 Task: Find connections with filter location Schmallenberg with filter topic #Businesswith filter profile language Spanish with filter current company FLSmidth with filter school St. Francis College for Women with filter industry Agriculture, Construction, Mining Machinery Manufacturing with filter service category Audio Engineering with filter keywords title Brand Strategist
Action: Mouse moved to (252, 192)
Screenshot: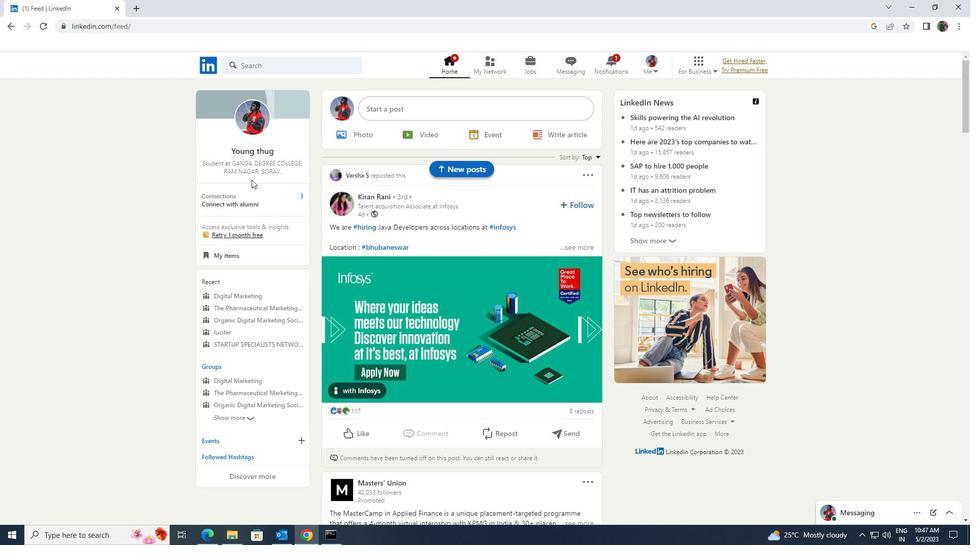 
Action: Mouse pressed left at (252, 192)
Screenshot: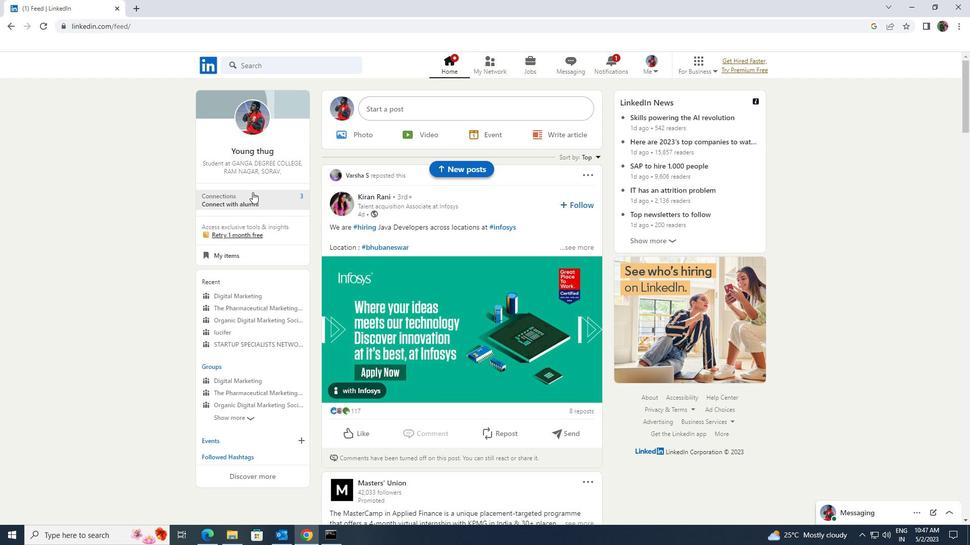 
Action: Mouse moved to (262, 123)
Screenshot: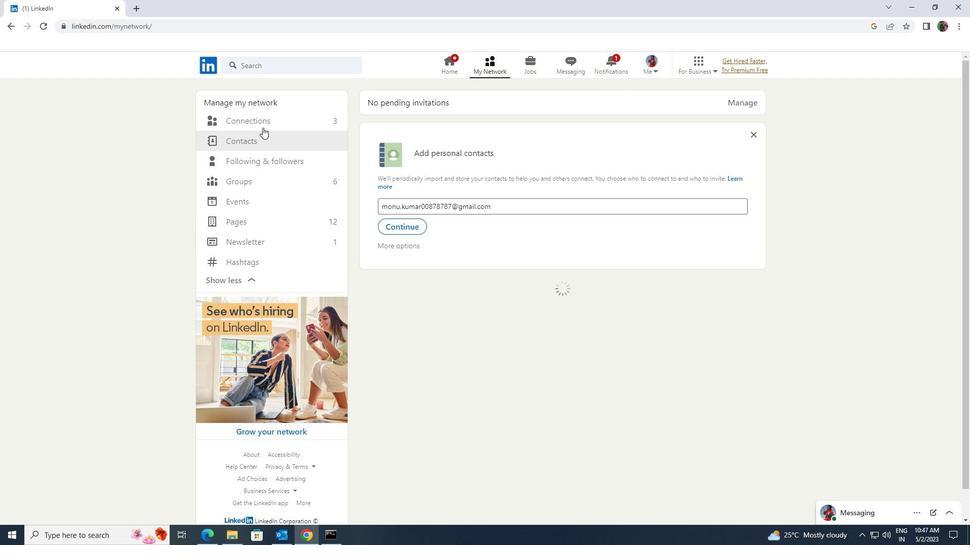 
Action: Mouse pressed left at (262, 123)
Screenshot: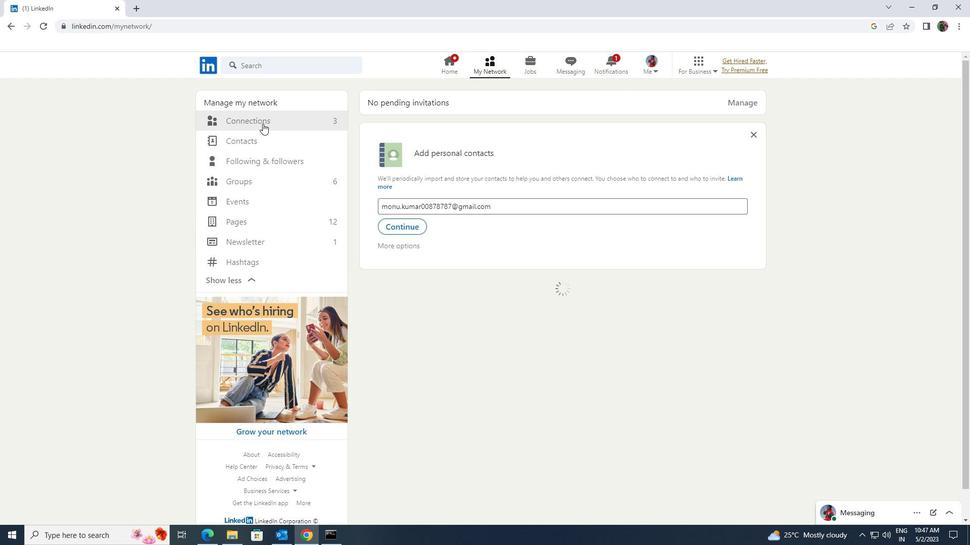 
Action: Mouse moved to (545, 121)
Screenshot: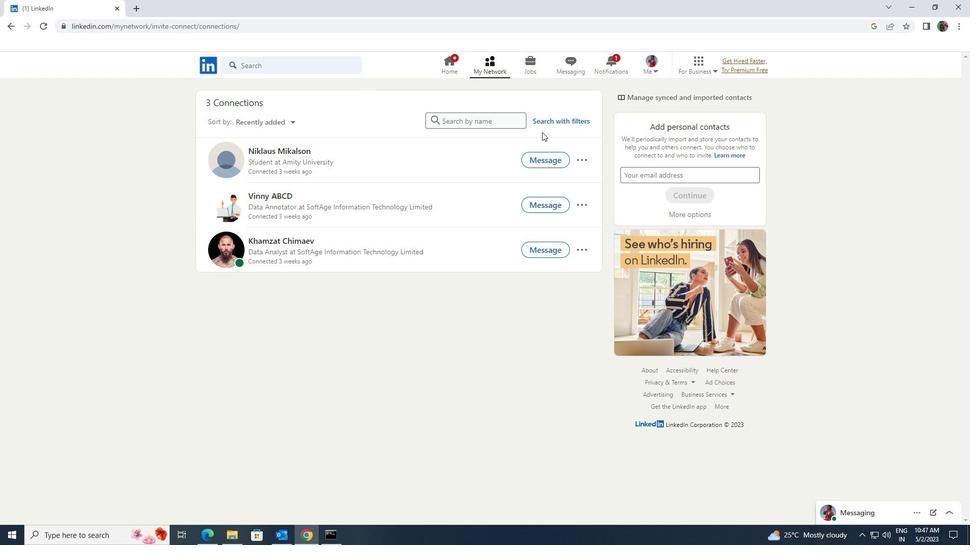
Action: Mouse pressed left at (545, 121)
Screenshot: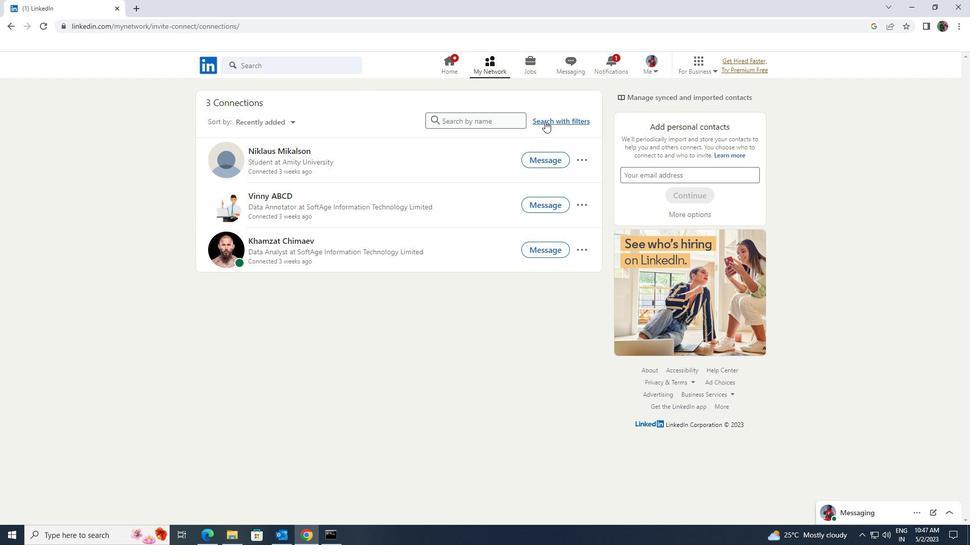 
Action: Mouse moved to (517, 92)
Screenshot: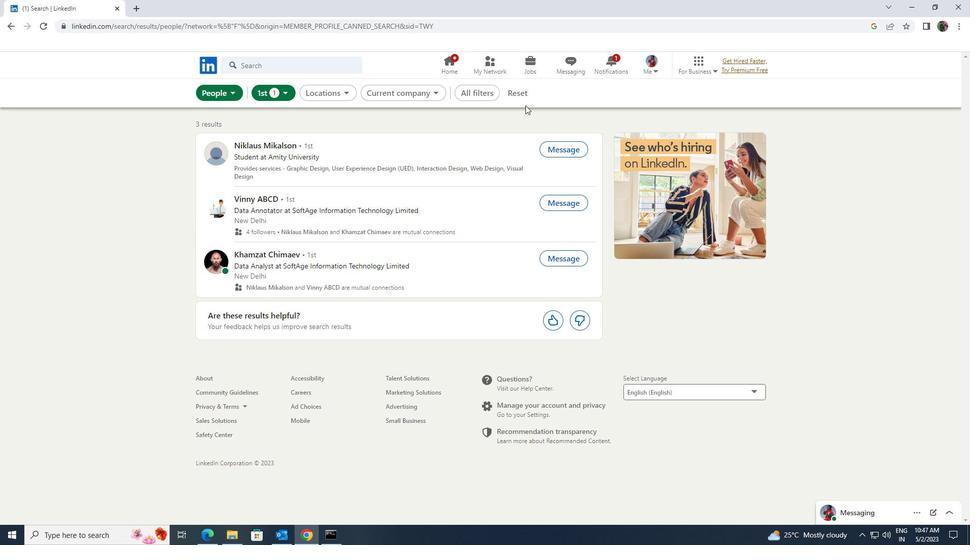 
Action: Mouse pressed left at (517, 92)
Screenshot: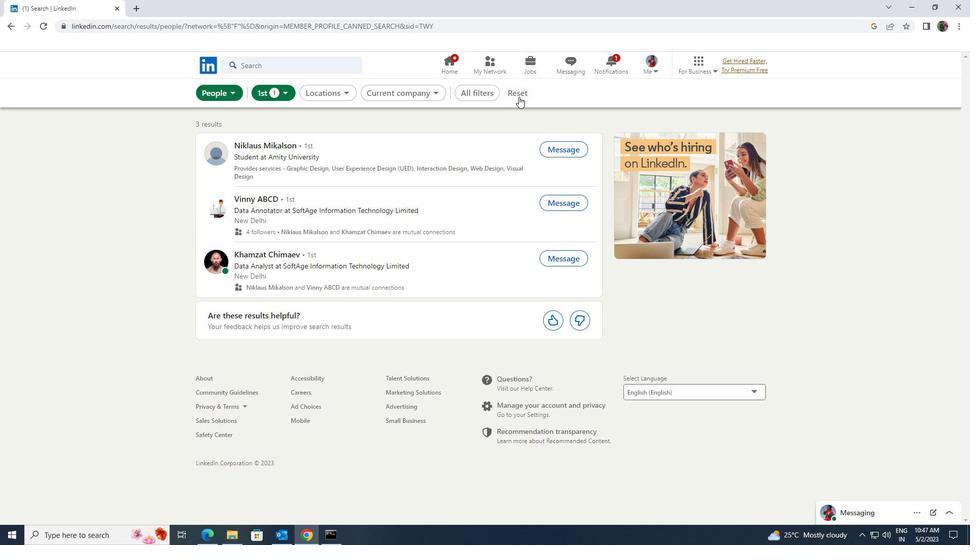 
Action: Mouse moved to (506, 90)
Screenshot: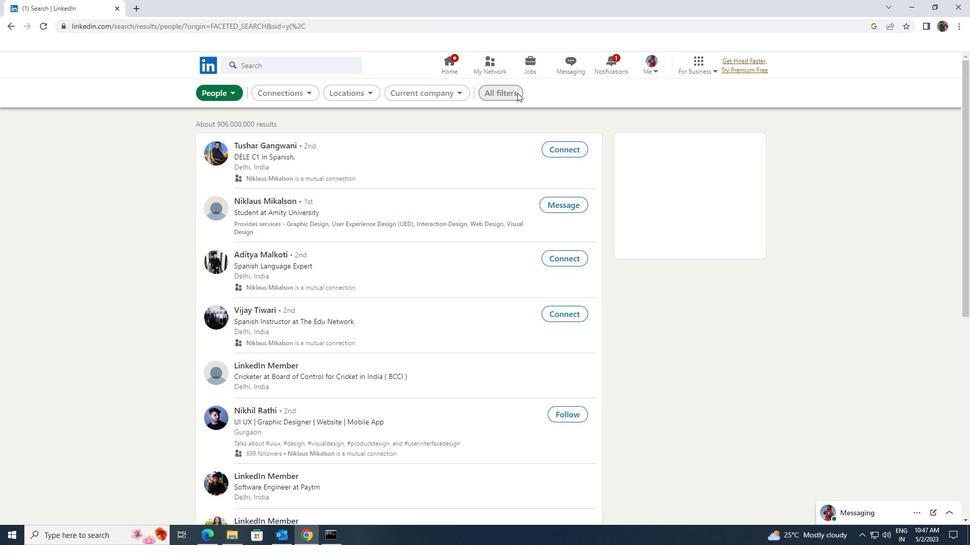 
Action: Mouse pressed left at (506, 90)
Screenshot: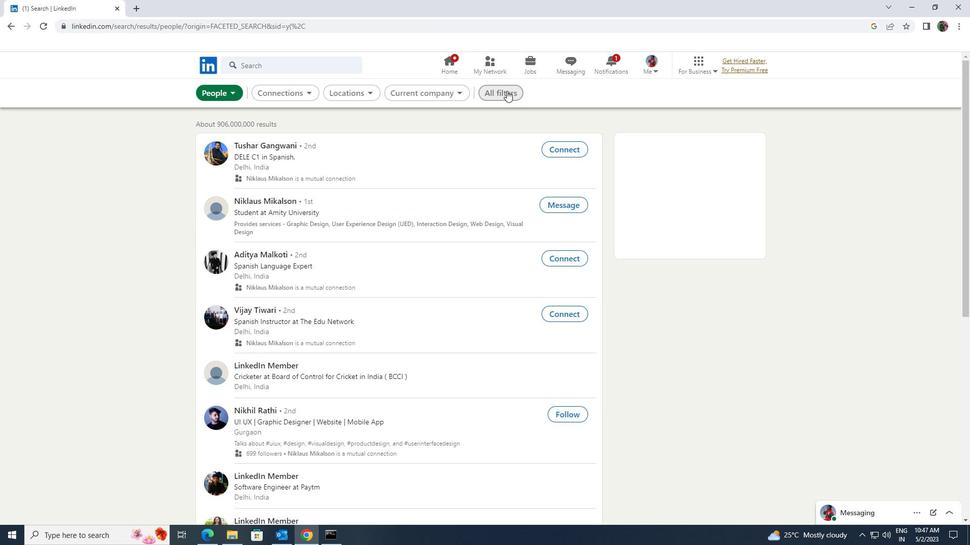 
Action: Mouse moved to (806, 309)
Screenshot: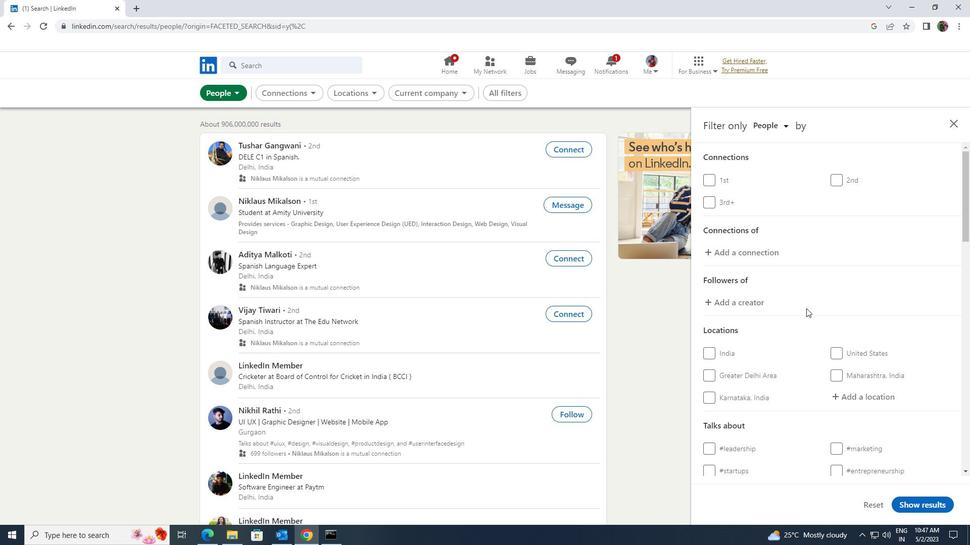 
Action: Mouse scrolled (806, 308) with delta (0, 0)
Screenshot: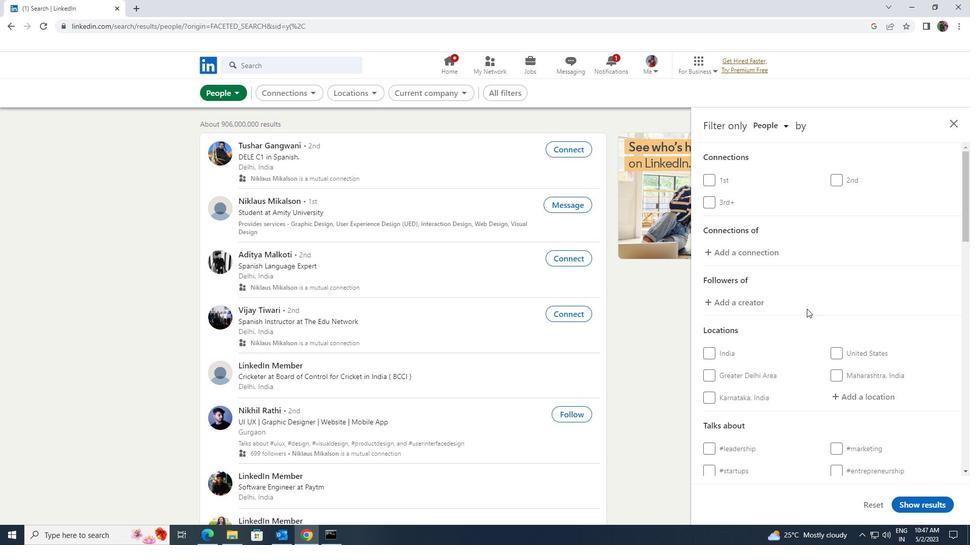 
Action: Mouse scrolled (806, 308) with delta (0, 0)
Screenshot: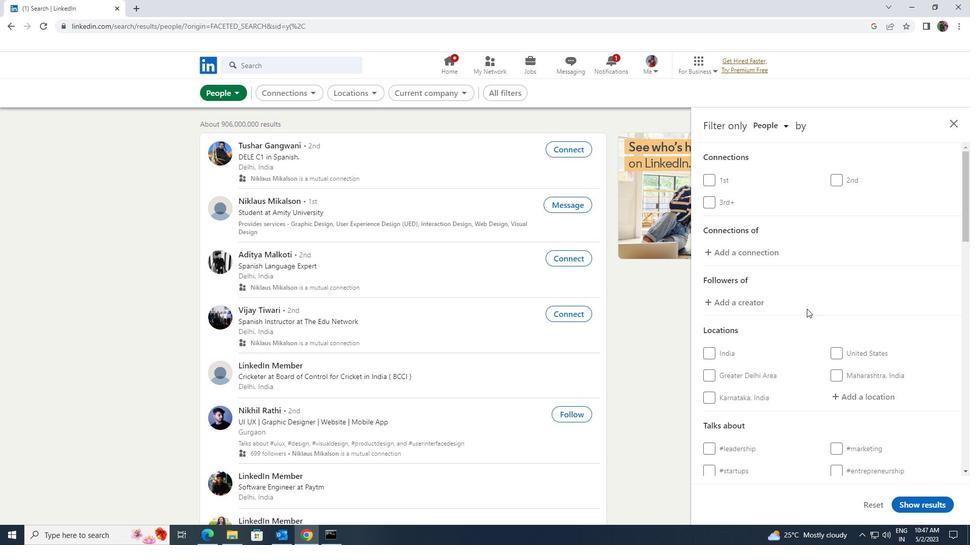 
Action: Mouse moved to (831, 292)
Screenshot: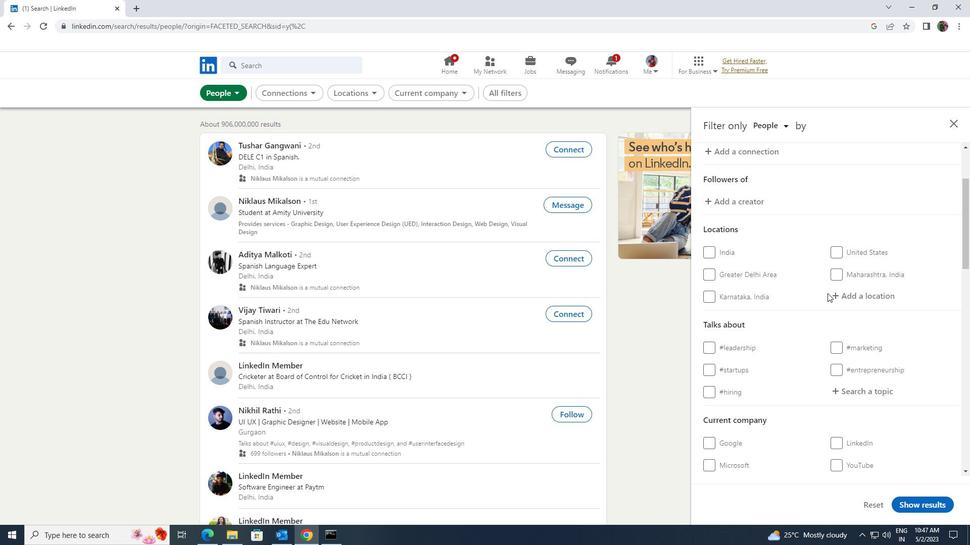 
Action: Mouse pressed left at (831, 292)
Screenshot: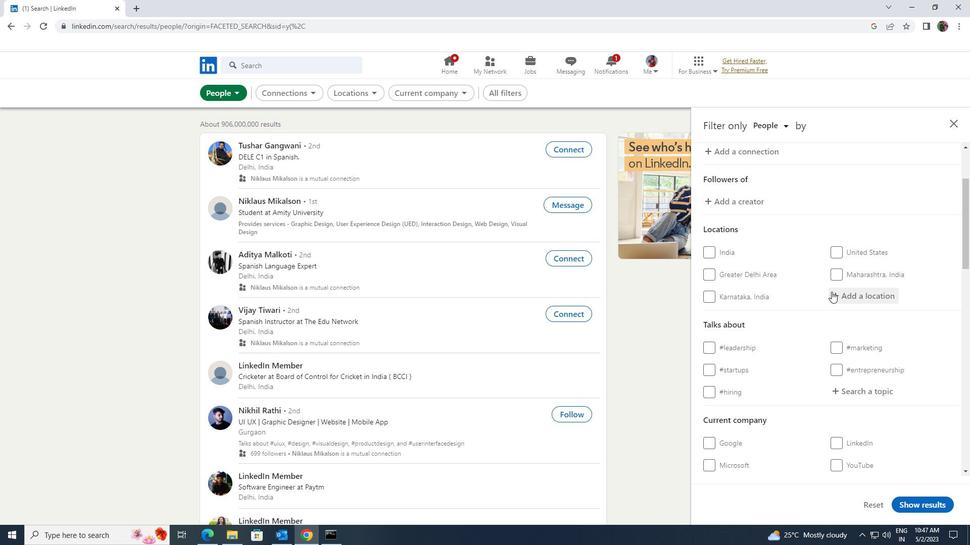 
Action: Key pressed <Key.shift>SCHMALL
Screenshot: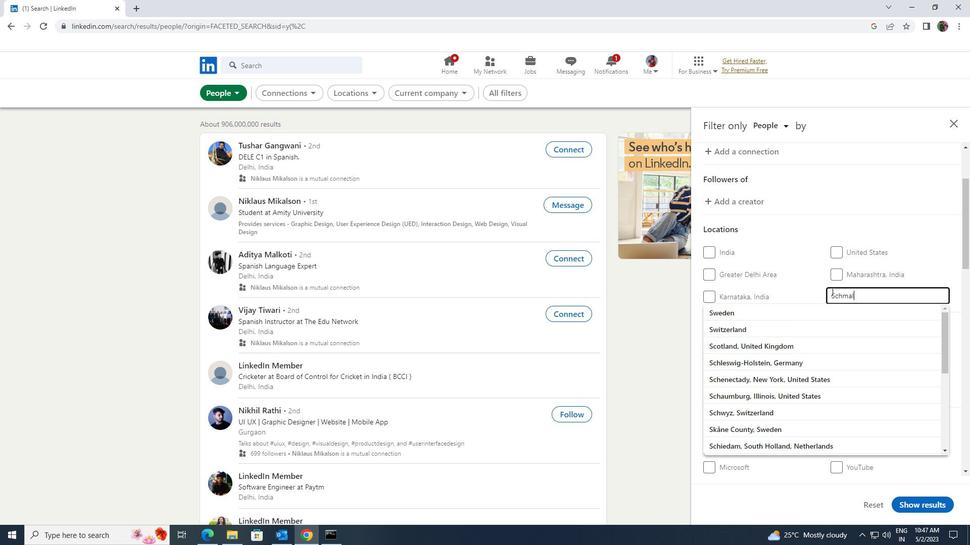 
Action: Mouse moved to (838, 312)
Screenshot: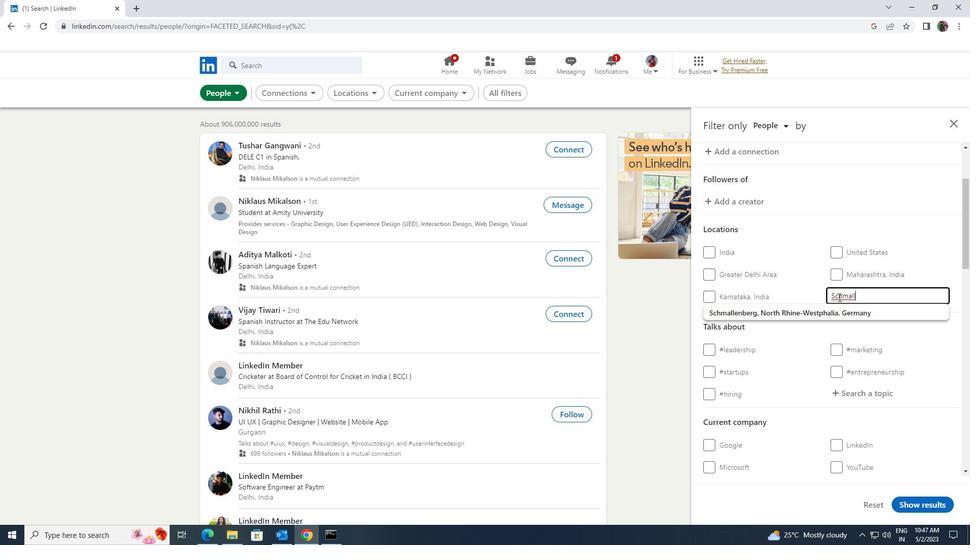 
Action: Mouse pressed left at (838, 312)
Screenshot: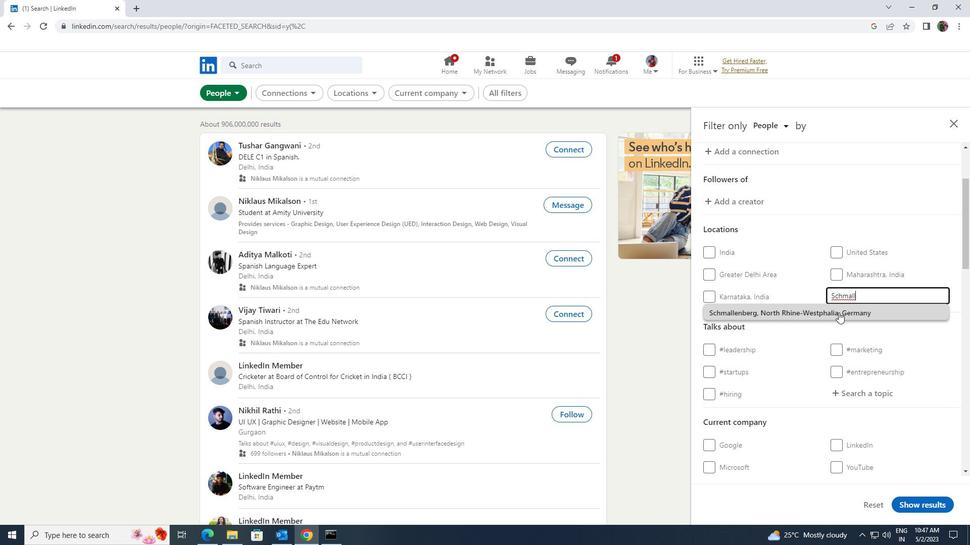 
Action: Mouse scrolled (838, 312) with delta (0, 0)
Screenshot: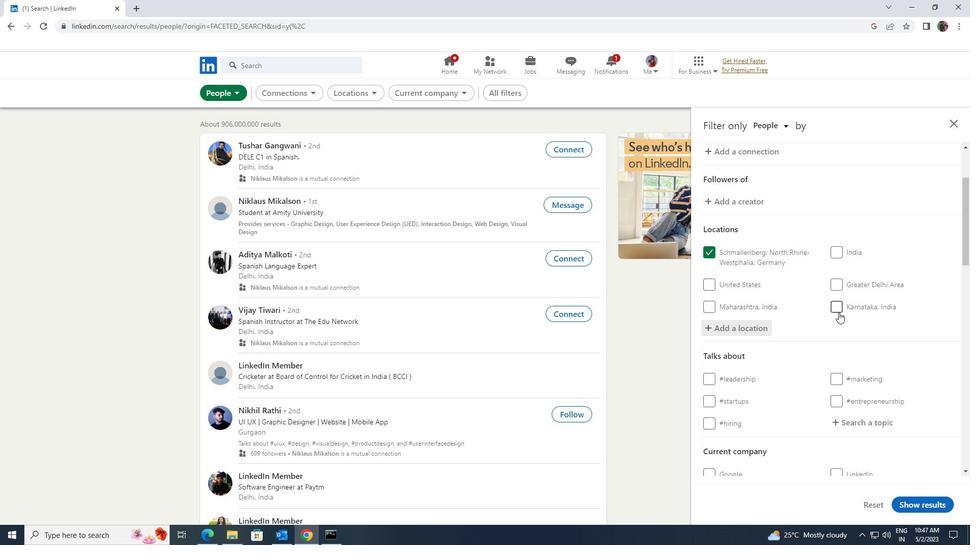 
Action: Mouse scrolled (838, 312) with delta (0, 0)
Screenshot: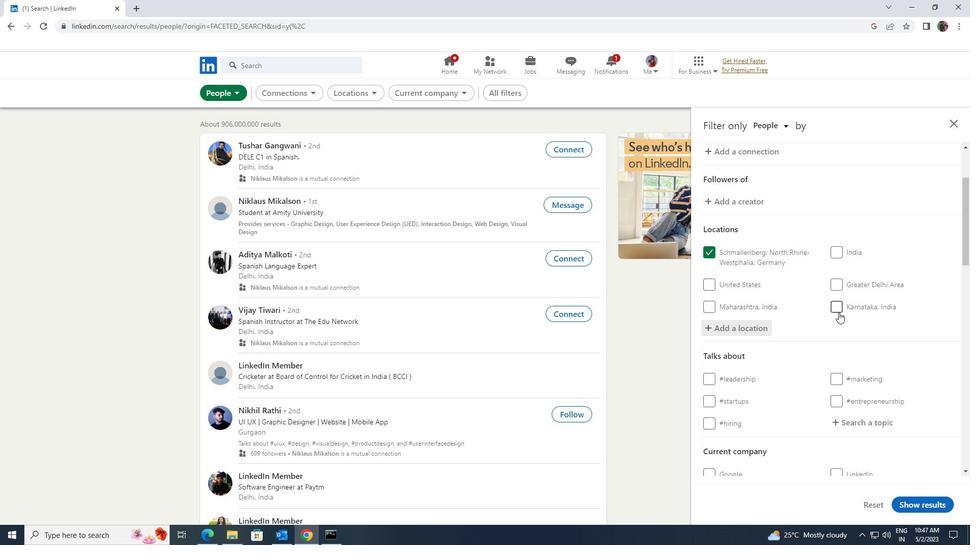 
Action: Mouse moved to (843, 318)
Screenshot: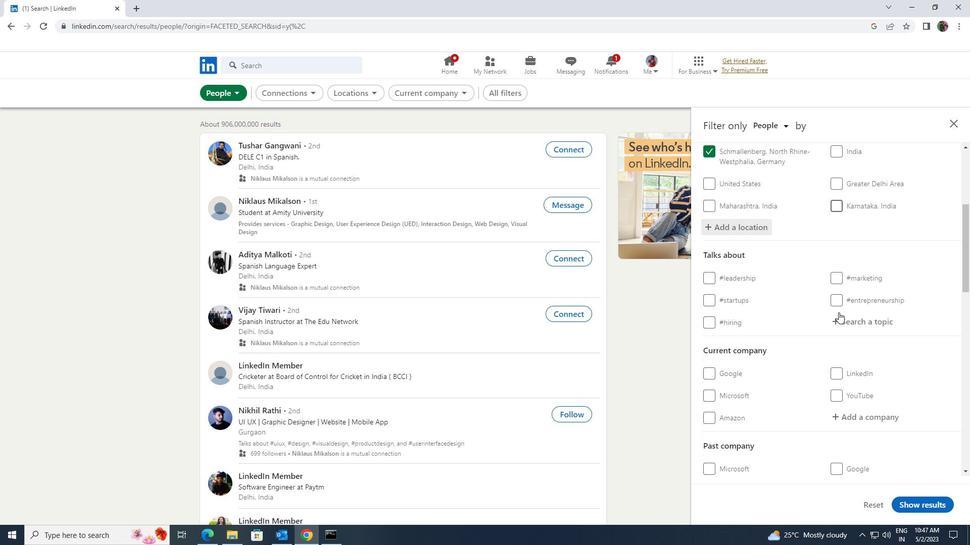 
Action: Mouse pressed left at (843, 318)
Screenshot: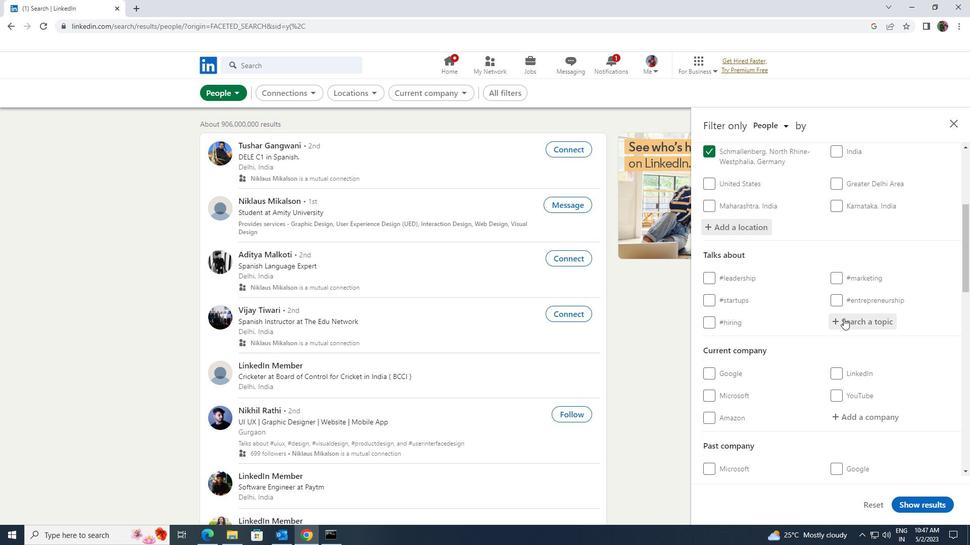 
Action: Key pressed <Key.shift>BUSINESS
Screenshot: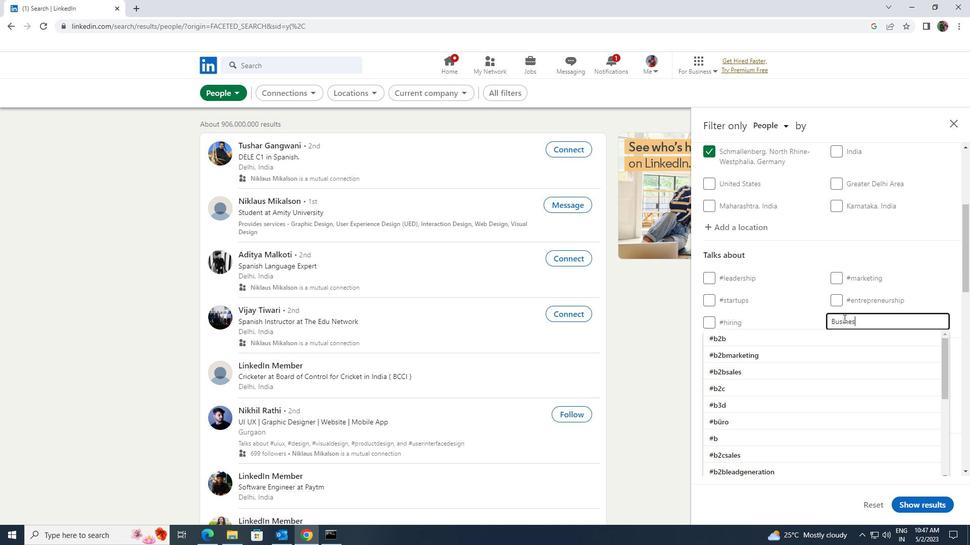 
Action: Mouse moved to (839, 334)
Screenshot: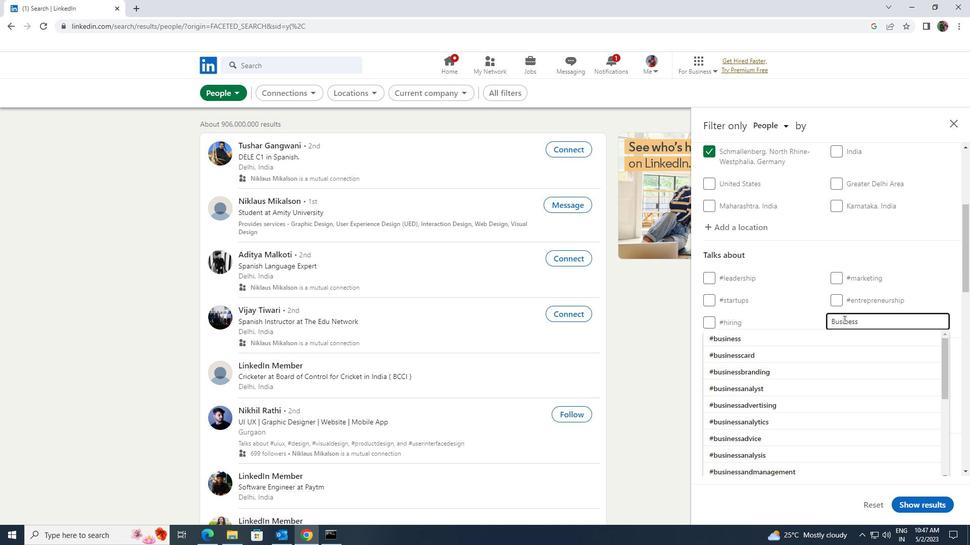 
Action: Mouse pressed left at (839, 334)
Screenshot: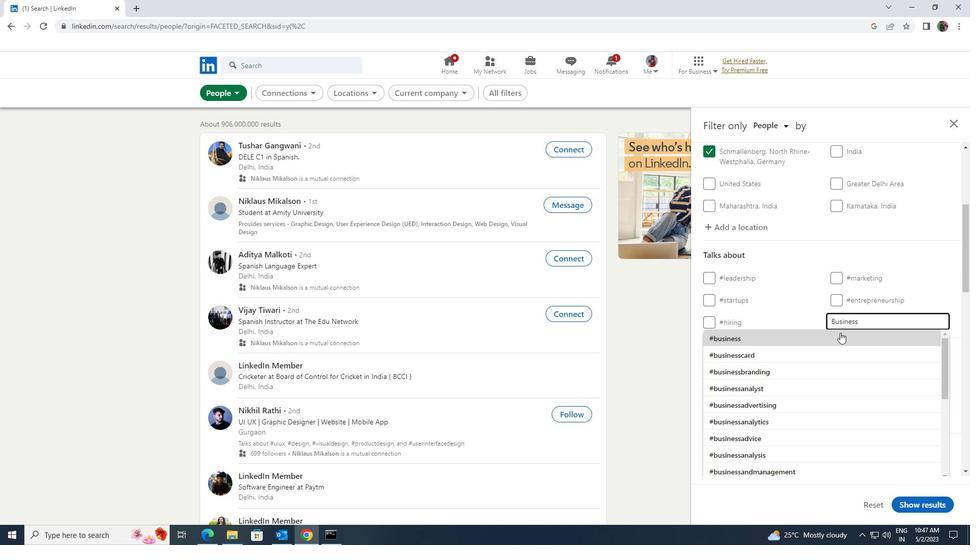
Action: Mouse scrolled (839, 333) with delta (0, 0)
Screenshot: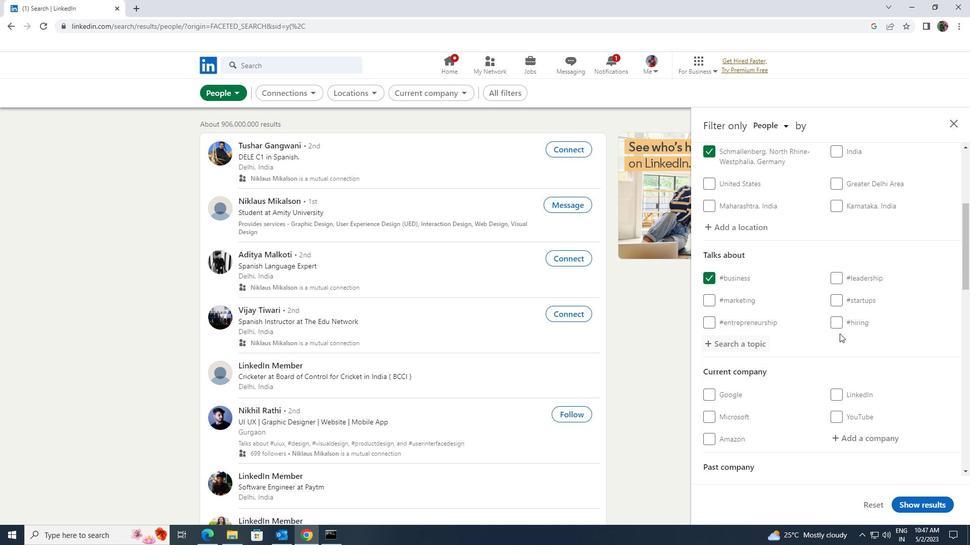 
Action: Mouse scrolled (839, 333) with delta (0, 0)
Screenshot: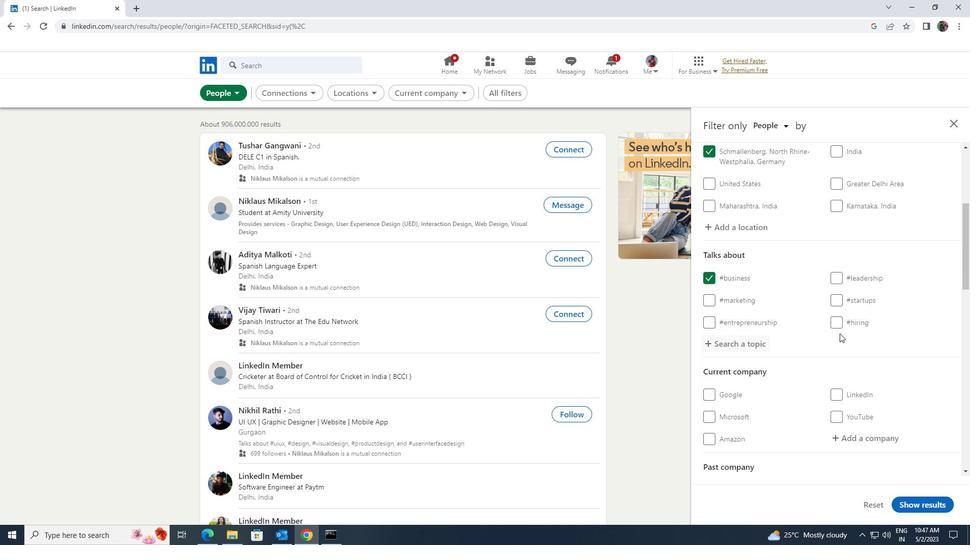 
Action: Mouse scrolled (839, 333) with delta (0, 0)
Screenshot: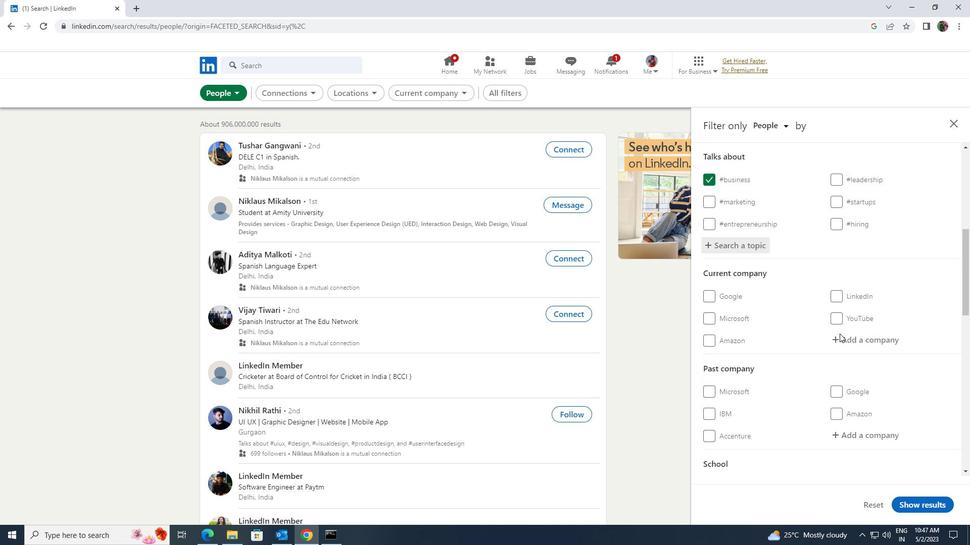 
Action: Mouse scrolled (839, 333) with delta (0, 0)
Screenshot: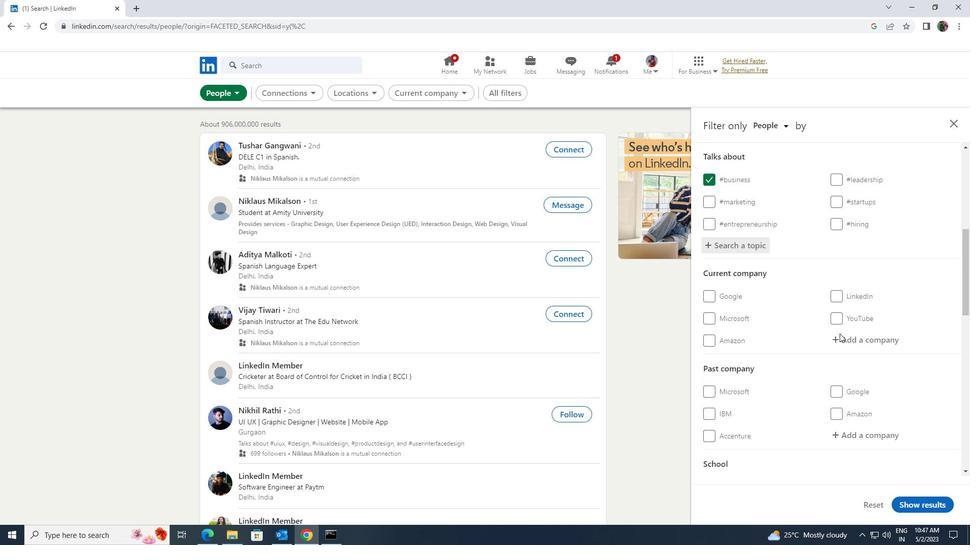
Action: Mouse scrolled (839, 333) with delta (0, 0)
Screenshot: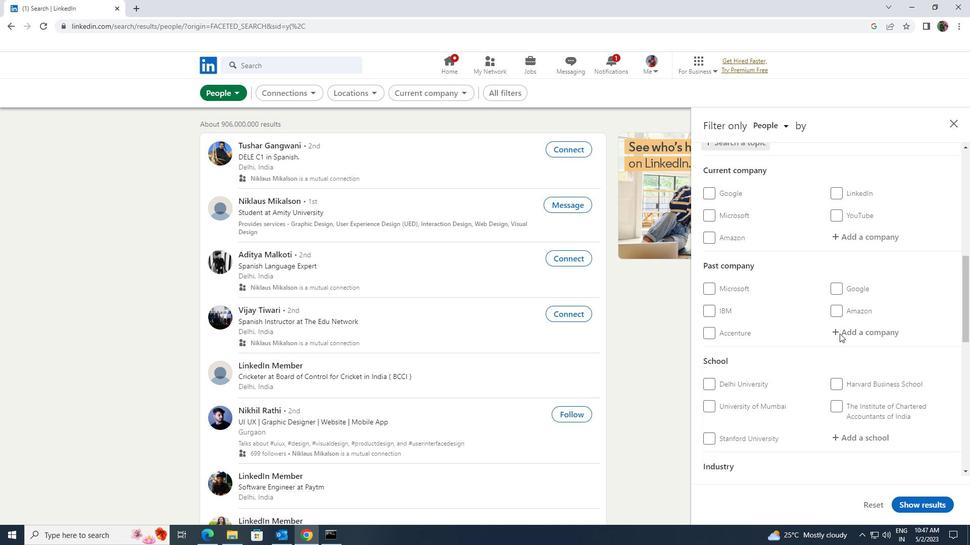 
Action: Mouse scrolled (839, 333) with delta (0, 0)
Screenshot: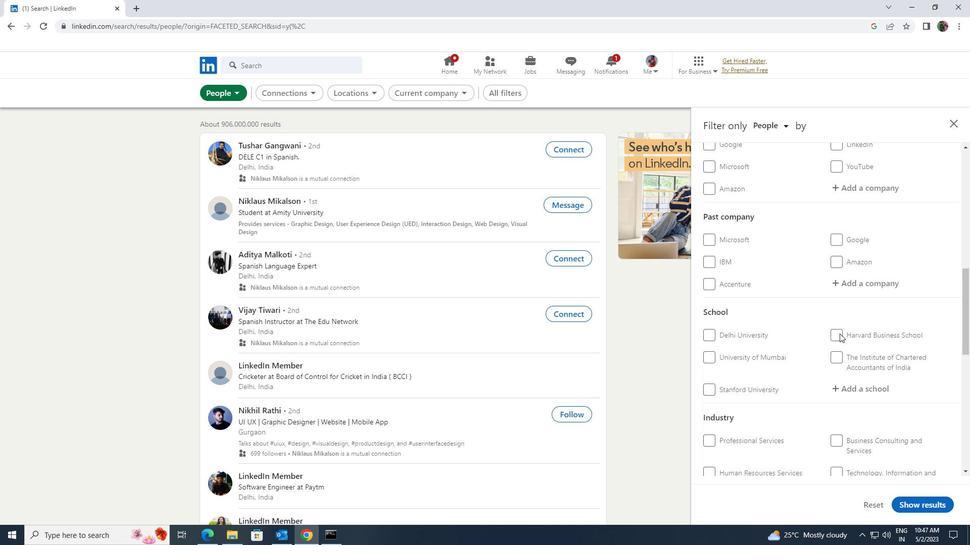 
Action: Mouse scrolled (839, 333) with delta (0, 0)
Screenshot: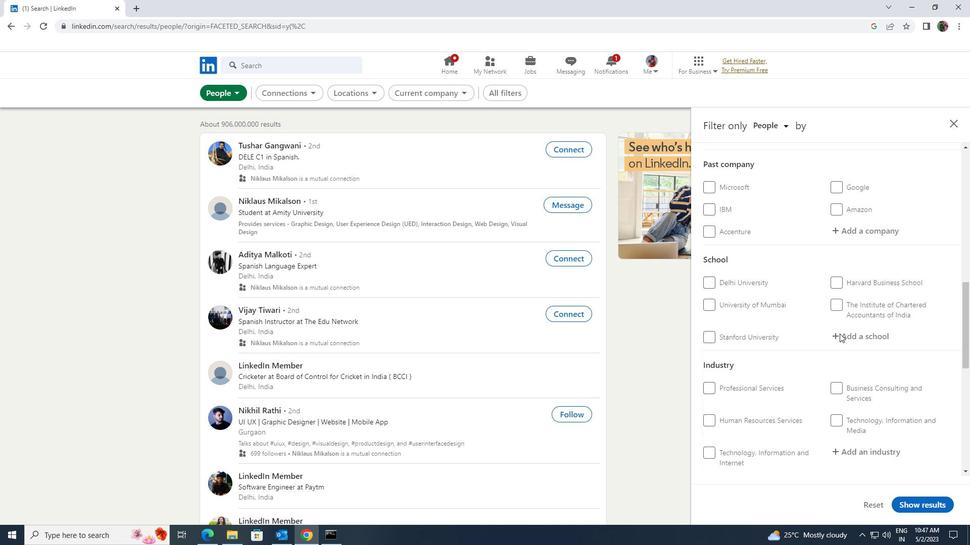
Action: Mouse scrolled (839, 333) with delta (0, 0)
Screenshot: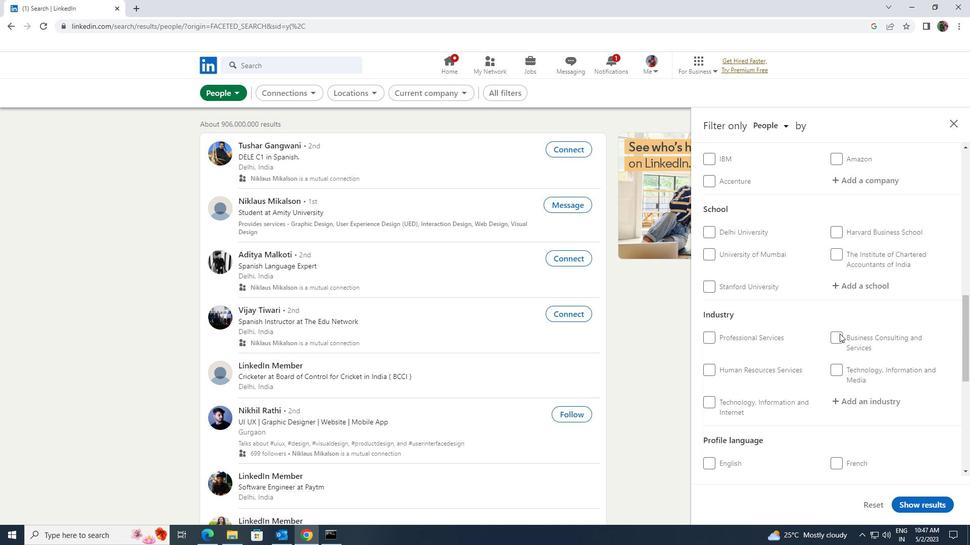 
Action: Mouse scrolled (839, 333) with delta (0, 0)
Screenshot: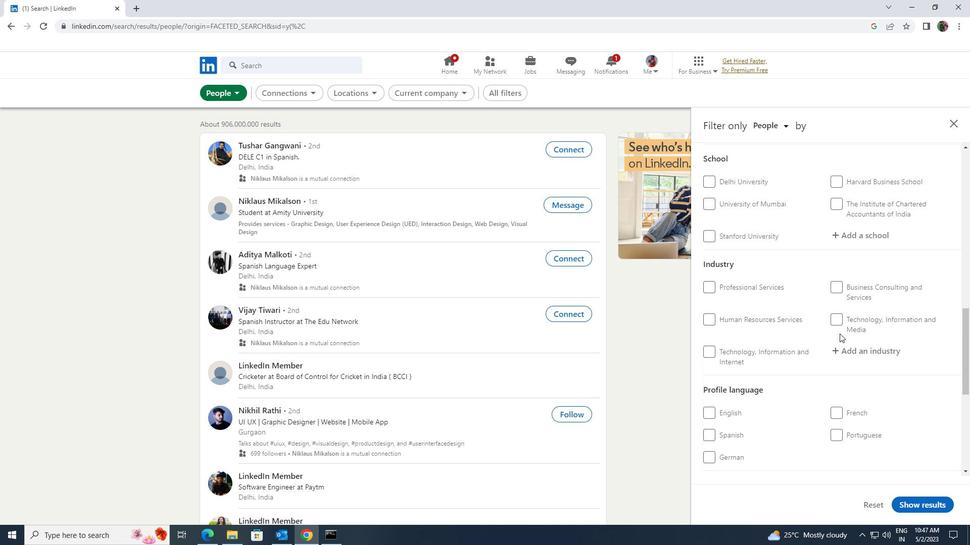 
Action: Mouse moved to (713, 382)
Screenshot: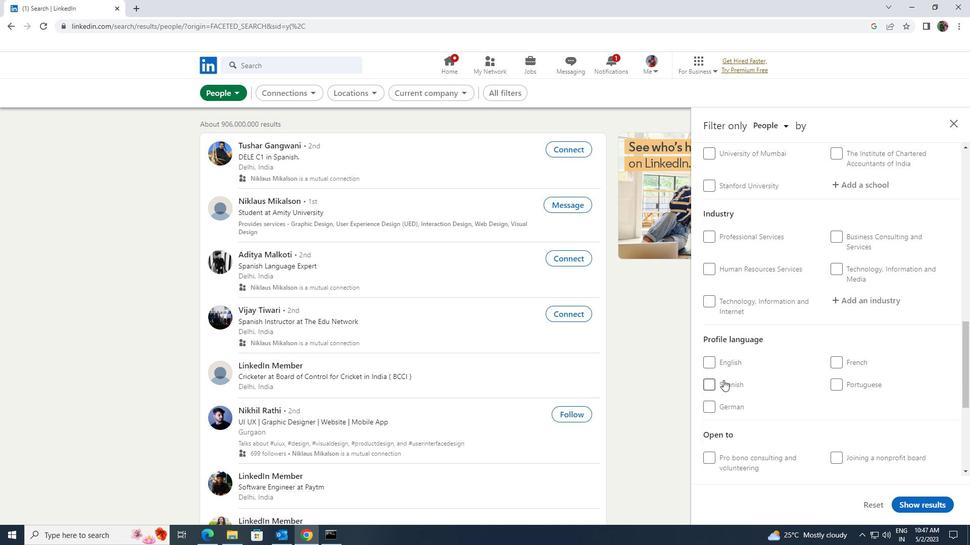 
Action: Mouse pressed left at (713, 382)
Screenshot: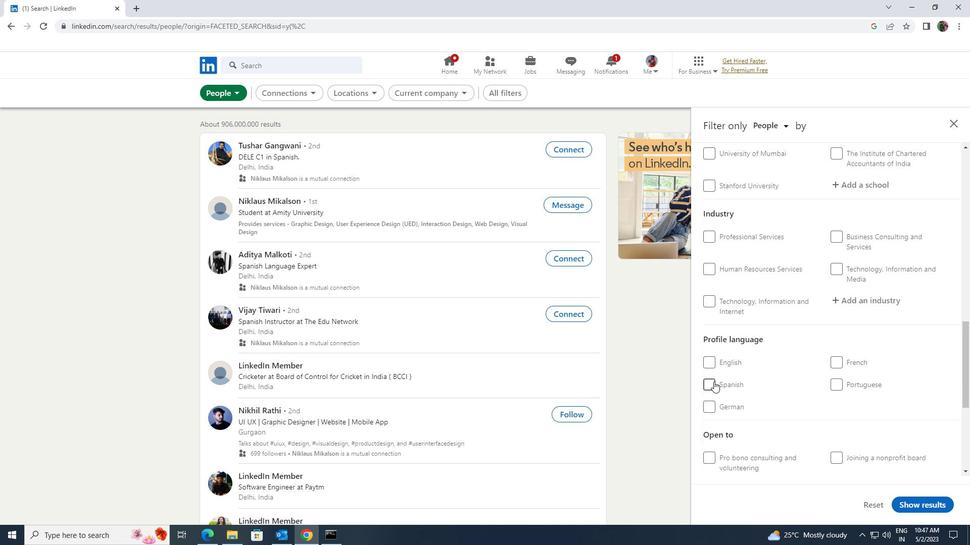 
Action: Mouse moved to (796, 374)
Screenshot: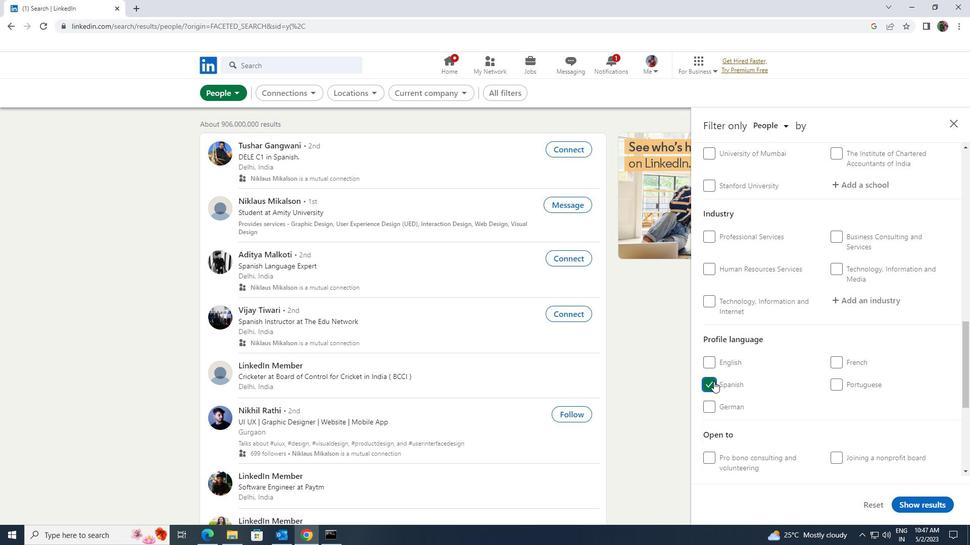 
Action: Mouse scrolled (796, 374) with delta (0, 0)
Screenshot: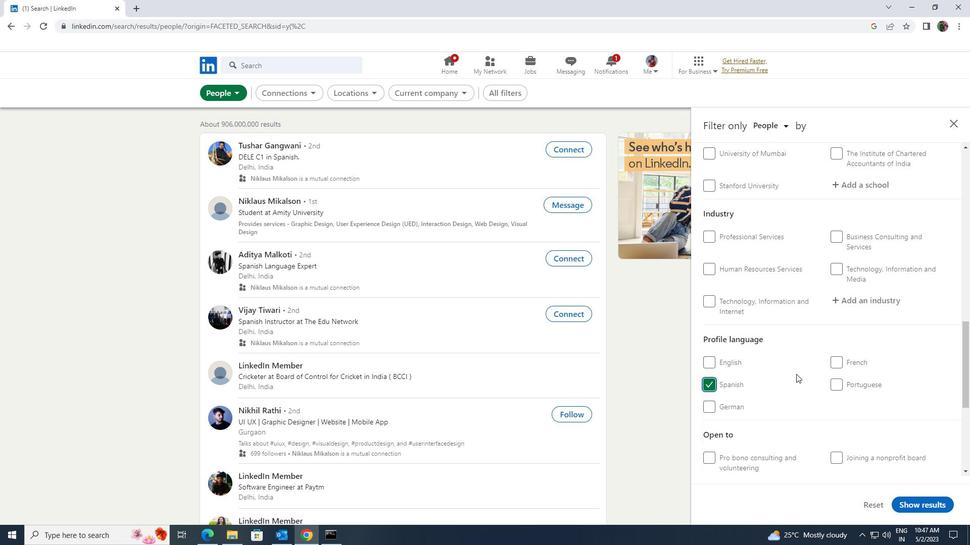 
Action: Mouse scrolled (796, 374) with delta (0, 0)
Screenshot: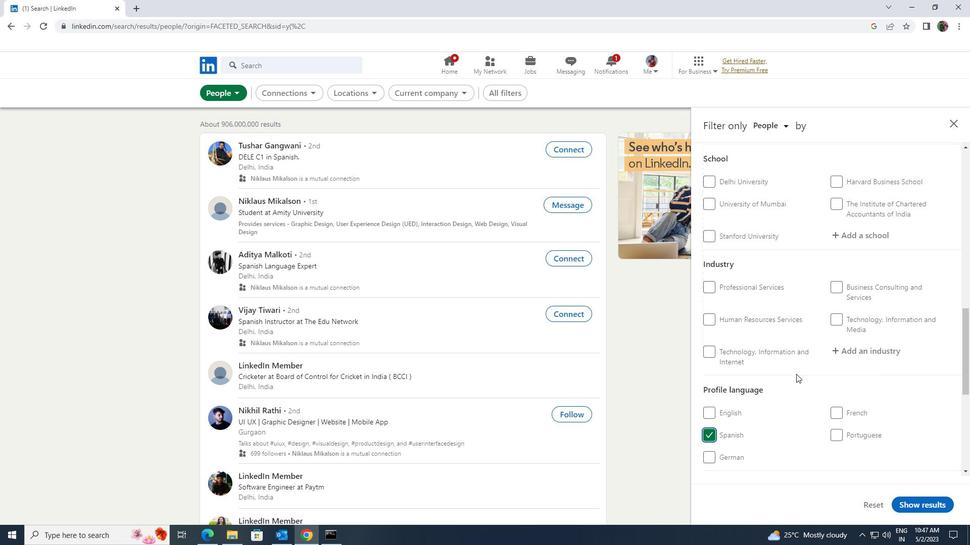 
Action: Mouse scrolled (796, 374) with delta (0, 0)
Screenshot: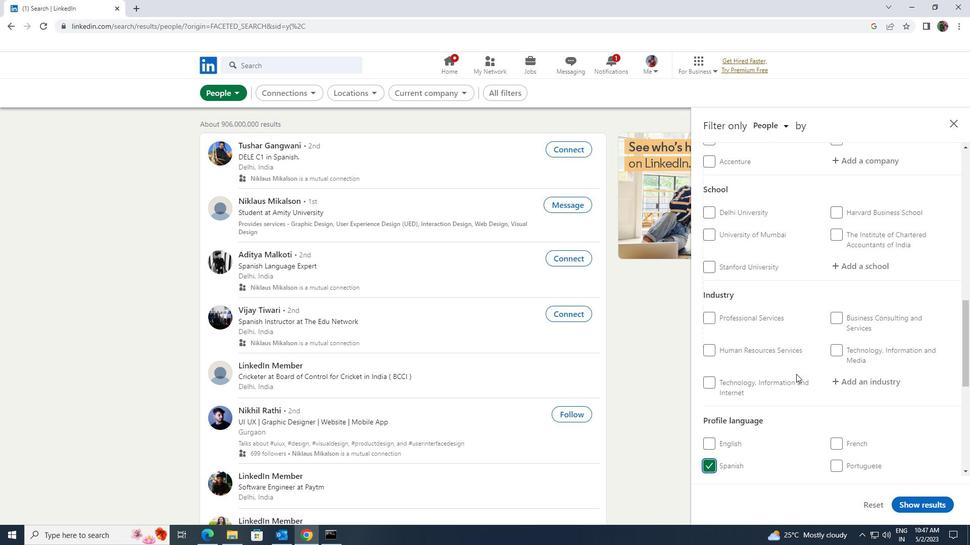 
Action: Mouse scrolled (796, 374) with delta (0, 0)
Screenshot: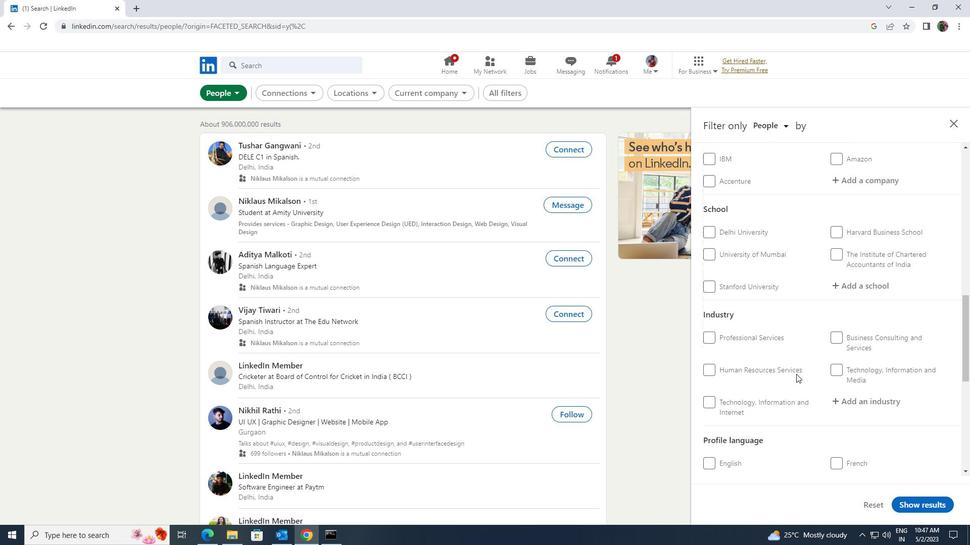 
Action: Mouse scrolled (796, 374) with delta (0, 0)
Screenshot: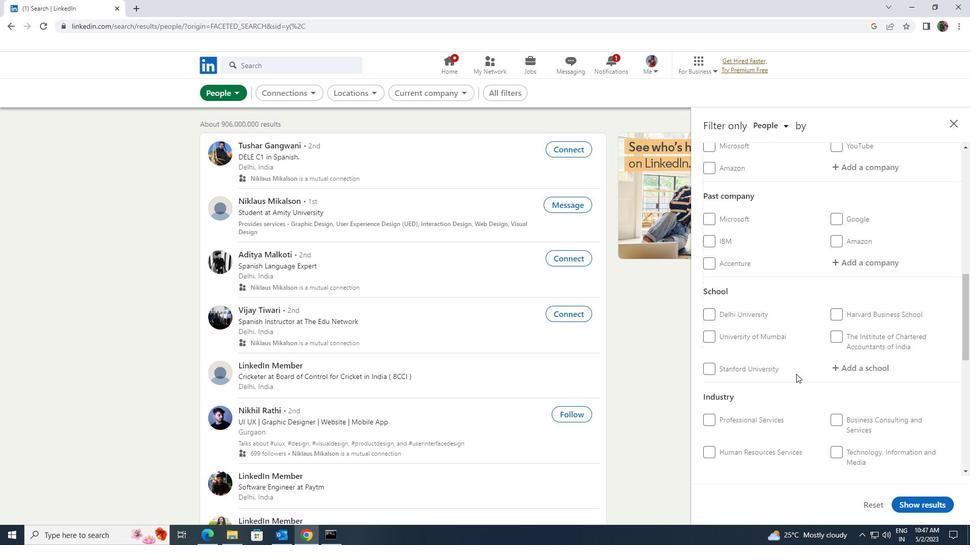 
Action: Mouse scrolled (796, 374) with delta (0, 0)
Screenshot: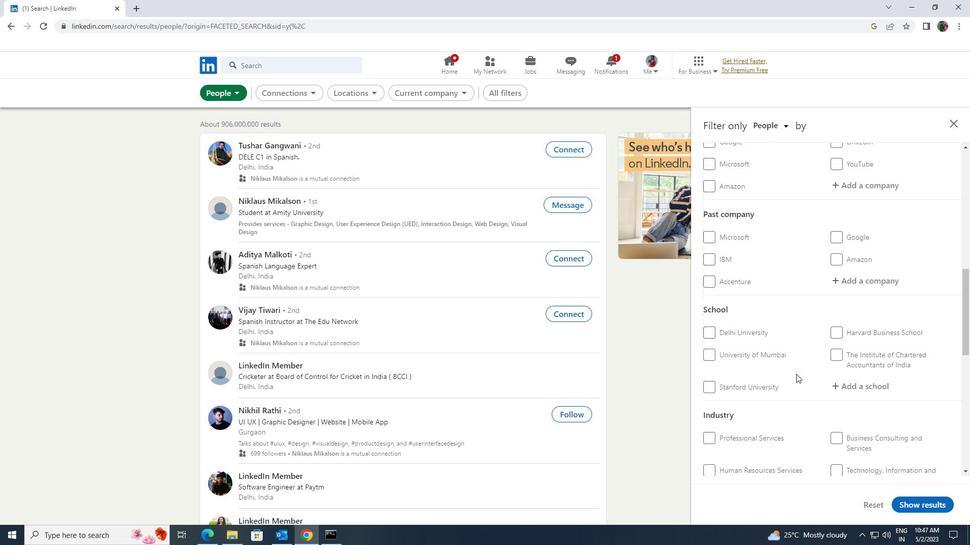 
Action: Mouse scrolled (796, 374) with delta (0, 0)
Screenshot: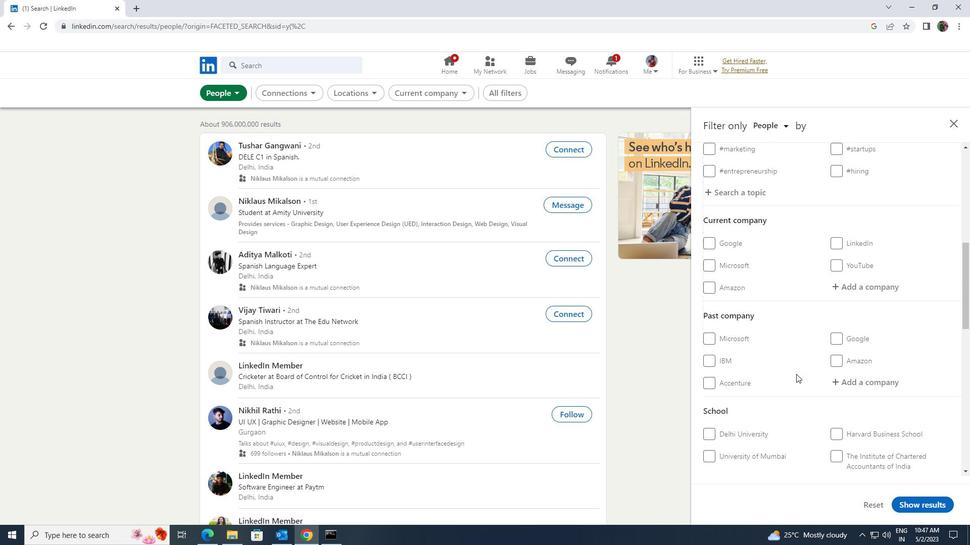 
Action: Mouse moved to (827, 343)
Screenshot: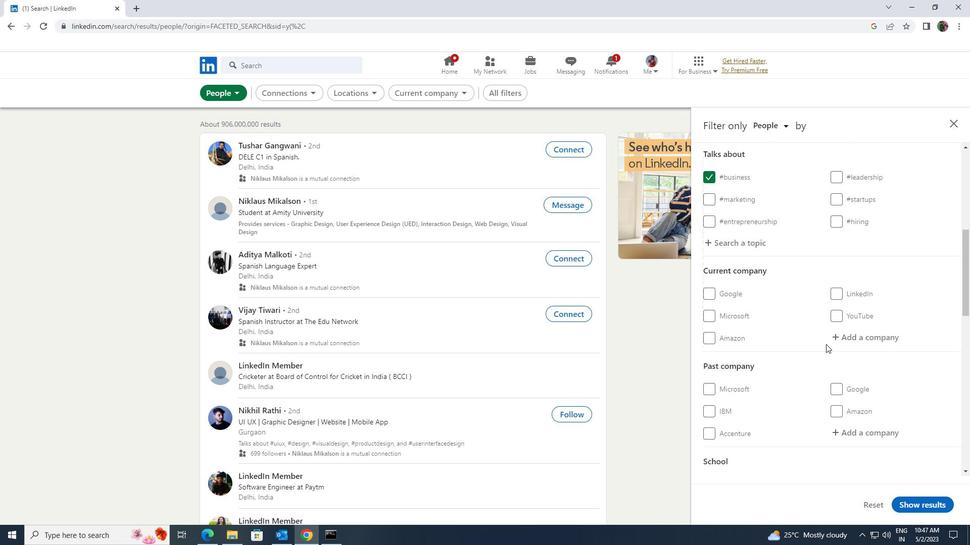 
Action: Mouse pressed left at (827, 343)
Screenshot: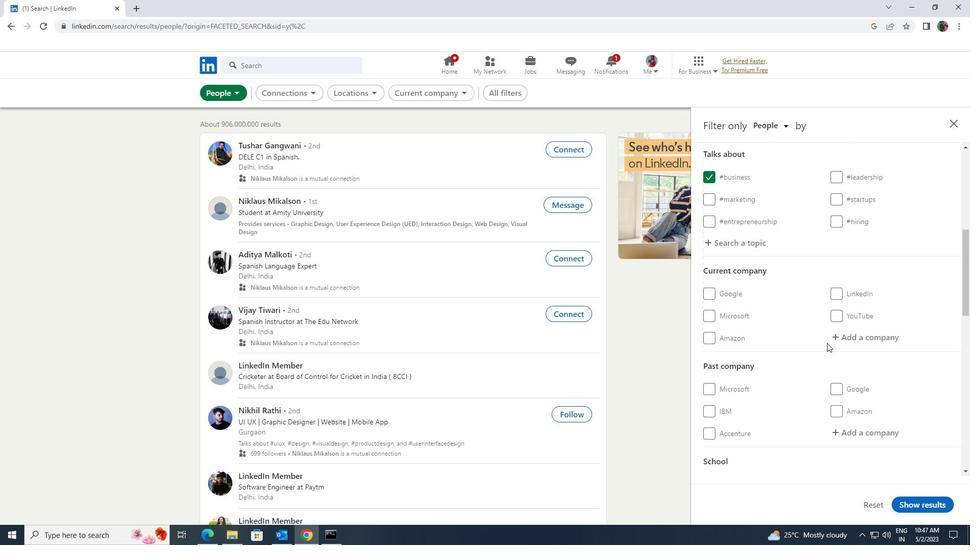 
Action: Mouse moved to (835, 337)
Screenshot: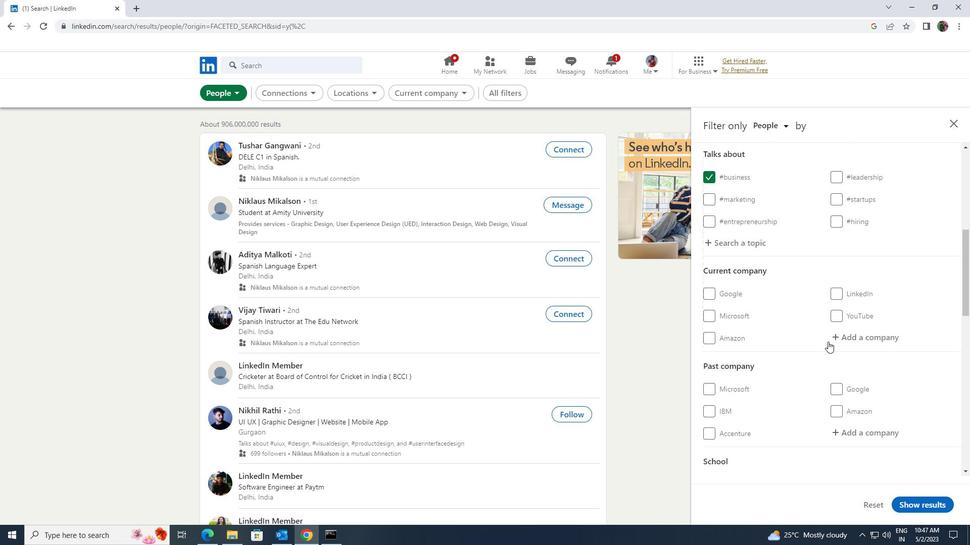 
Action: Mouse pressed left at (835, 337)
Screenshot: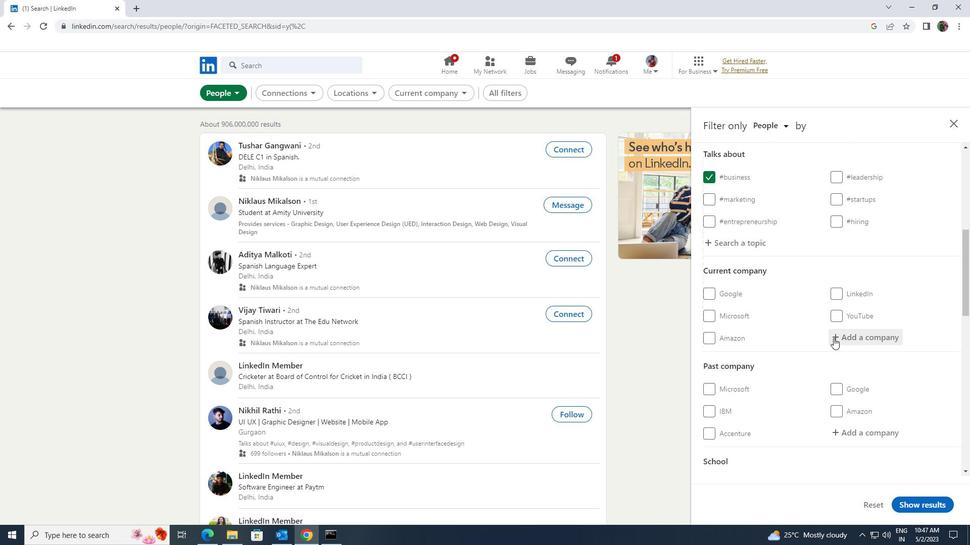 
Action: Key pressed <Key.shift>FLS
Screenshot: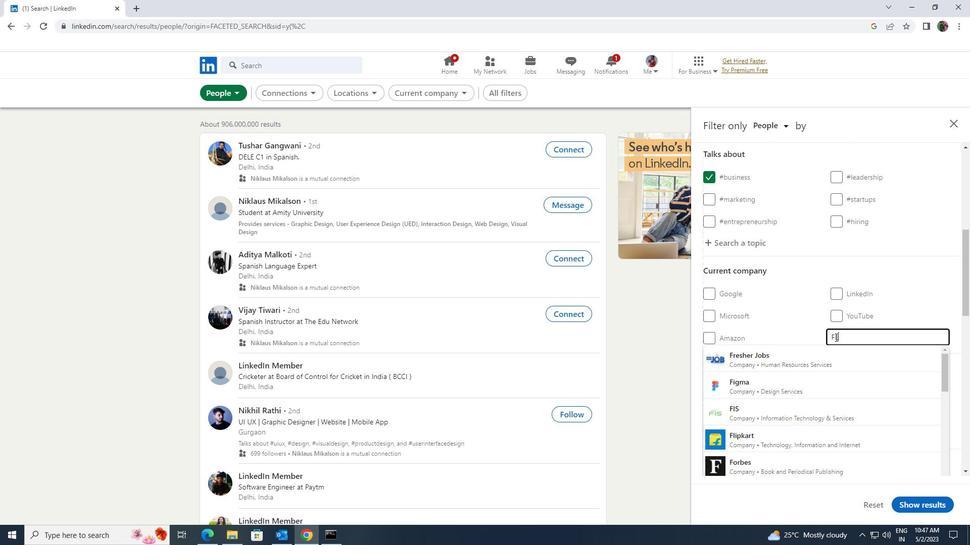 
Action: Mouse moved to (831, 358)
Screenshot: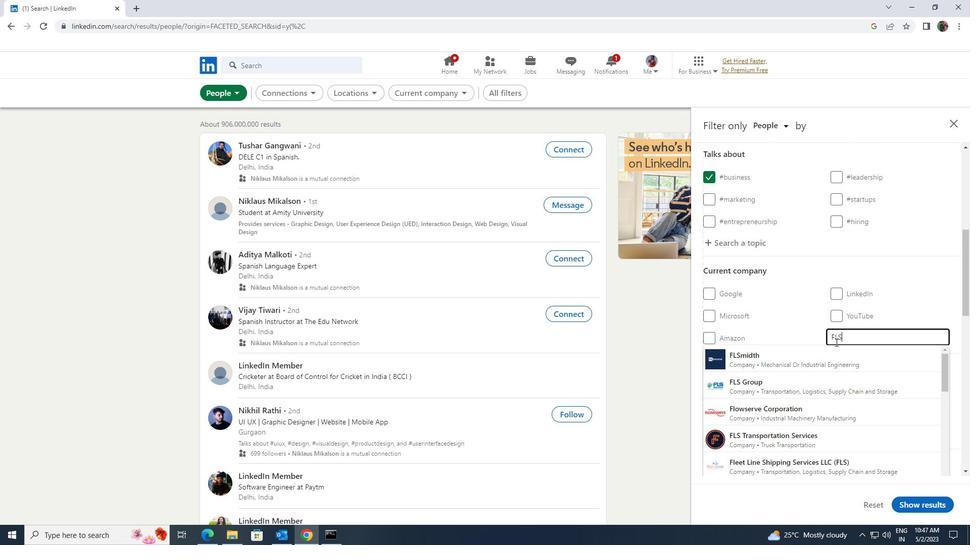 
Action: Mouse pressed left at (831, 358)
Screenshot: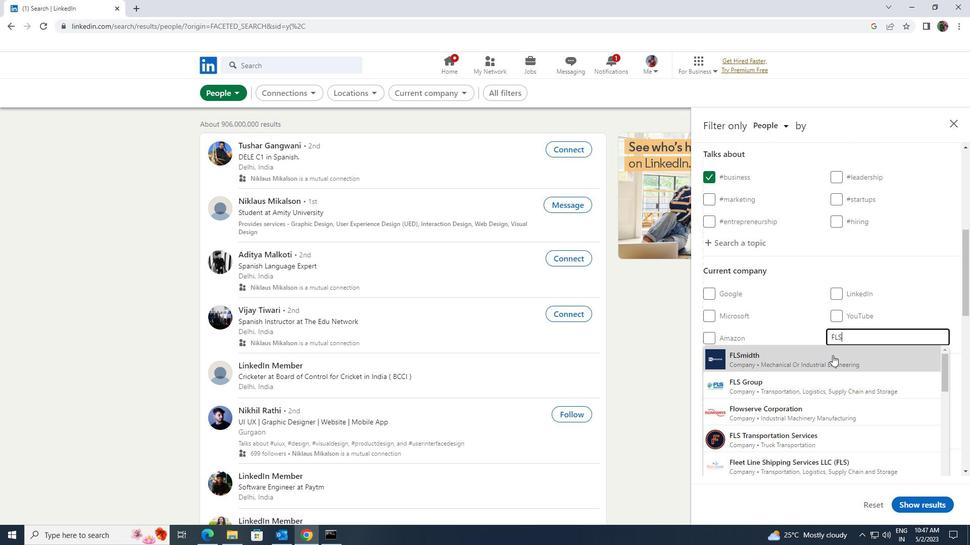 
Action: Mouse moved to (831, 358)
Screenshot: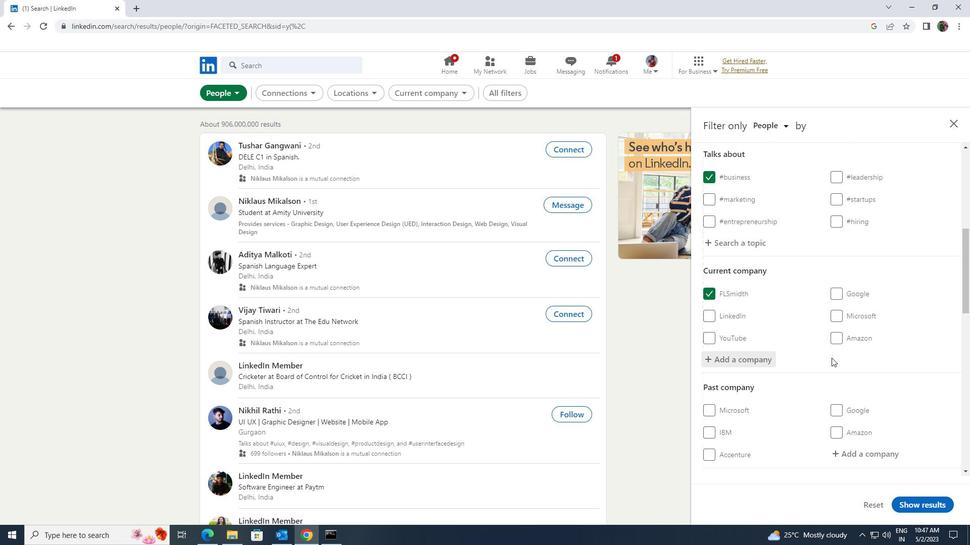 
Action: Mouse scrolled (831, 358) with delta (0, 0)
Screenshot: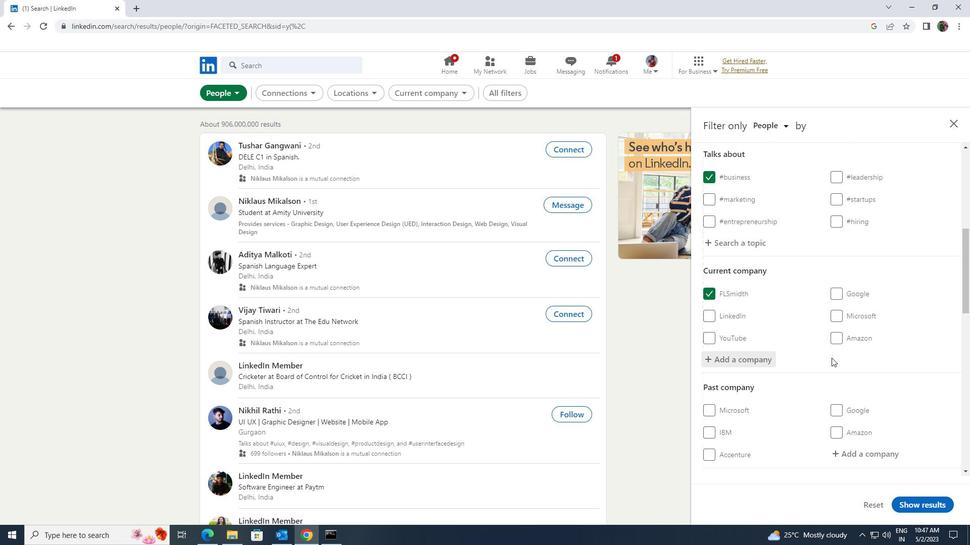 
Action: Mouse scrolled (831, 358) with delta (0, 0)
Screenshot: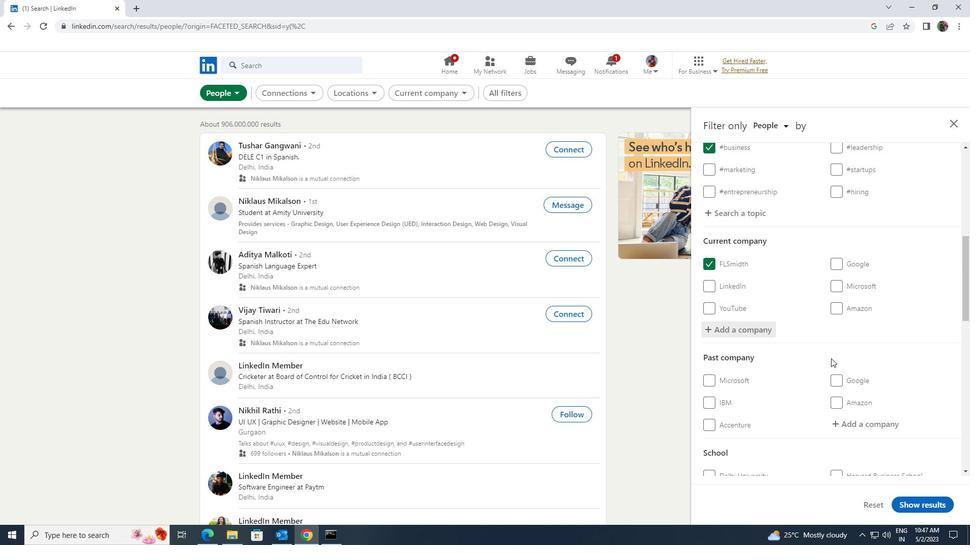 
Action: Mouse moved to (830, 359)
Screenshot: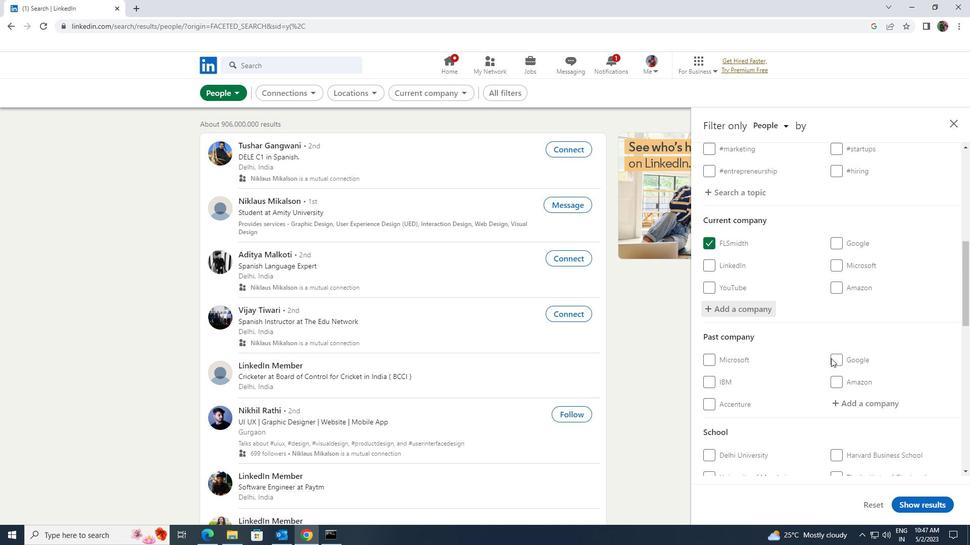 
Action: Mouse scrolled (830, 358) with delta (0, 0)
Screenshot: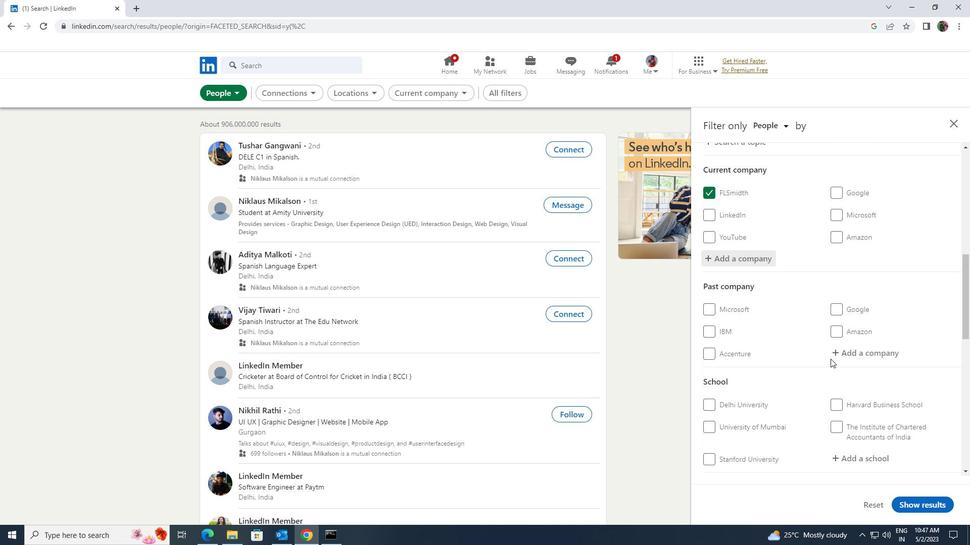 
Action: Mouse scrolled (830, 358) with delta (0, 0)
Screenshot: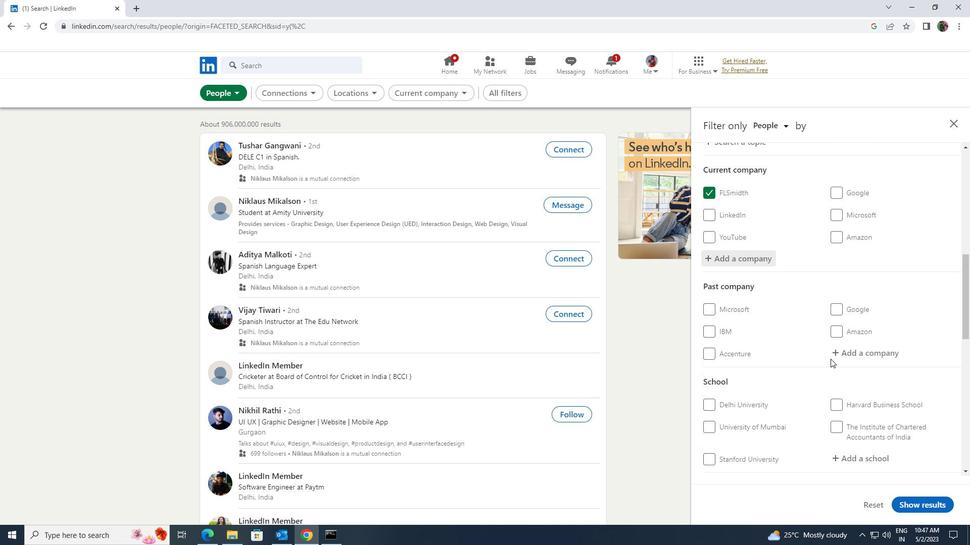 
Action: Mouse moved to (838, 353)
Screenshot: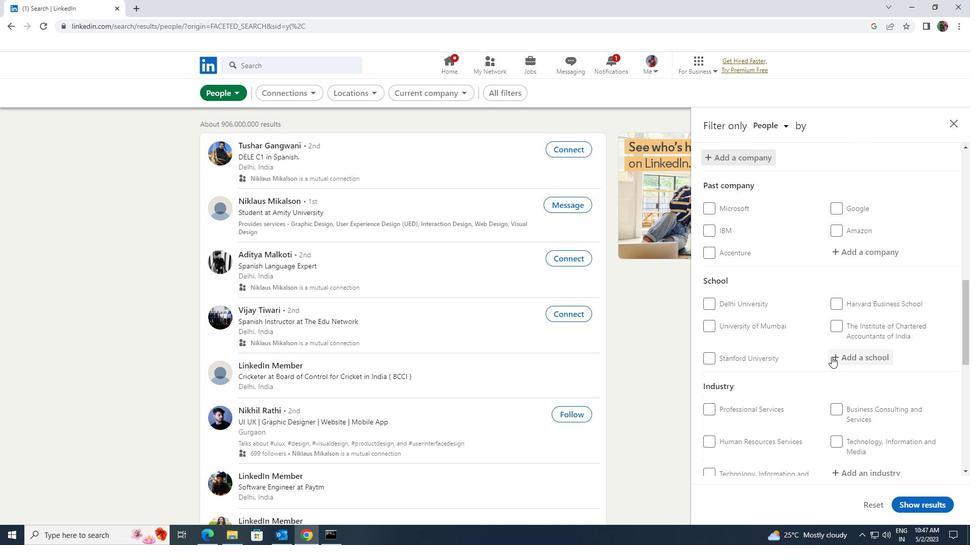 
Action: Mouse pressed left at (838, 353)
Screenshot: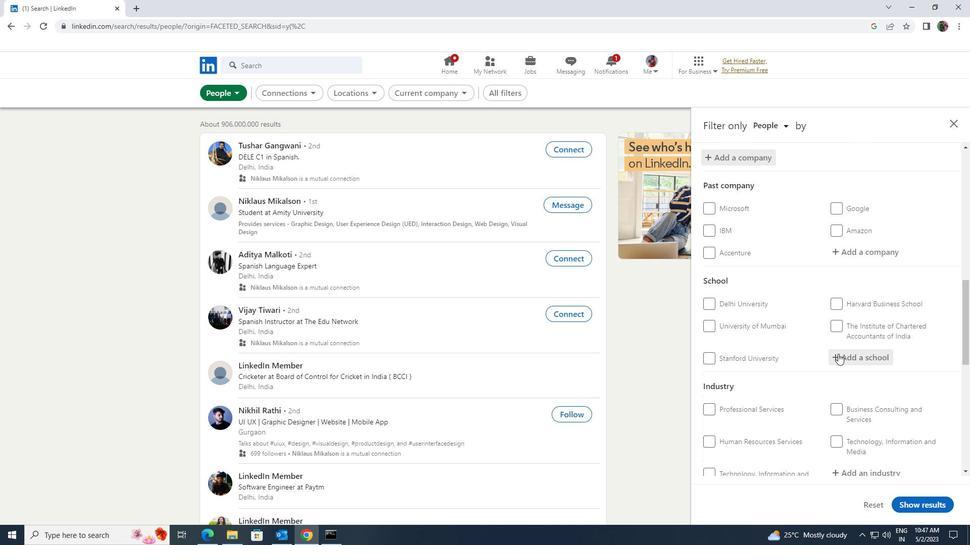 
Action: Key pressed <Key.shift><Key.shift><Key.shift><Key.shift><Key.shift><Key.shift>ST.<Key.space>FRA
Screenshot: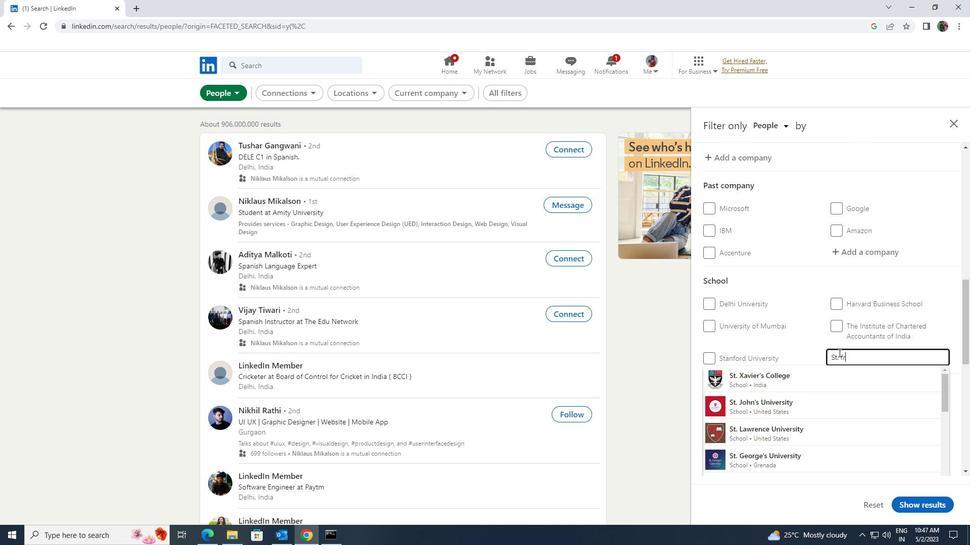 
Action: Mouse moved to (831, 377)
Screenshot: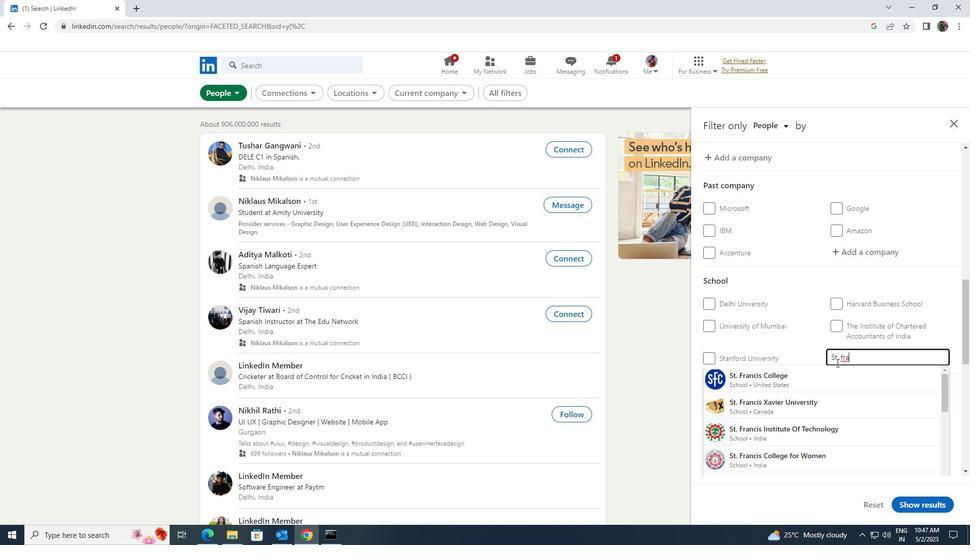 
Action: Mouse pressed left at (831, 377)
Screenshot: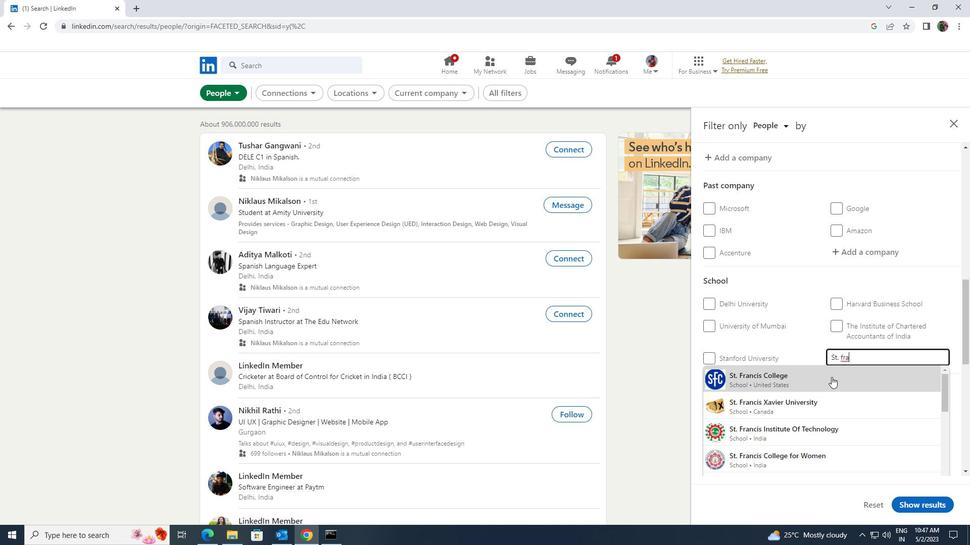
Action: Mouse scrolled (831, 376) with delta (0, 0)
Screenshot: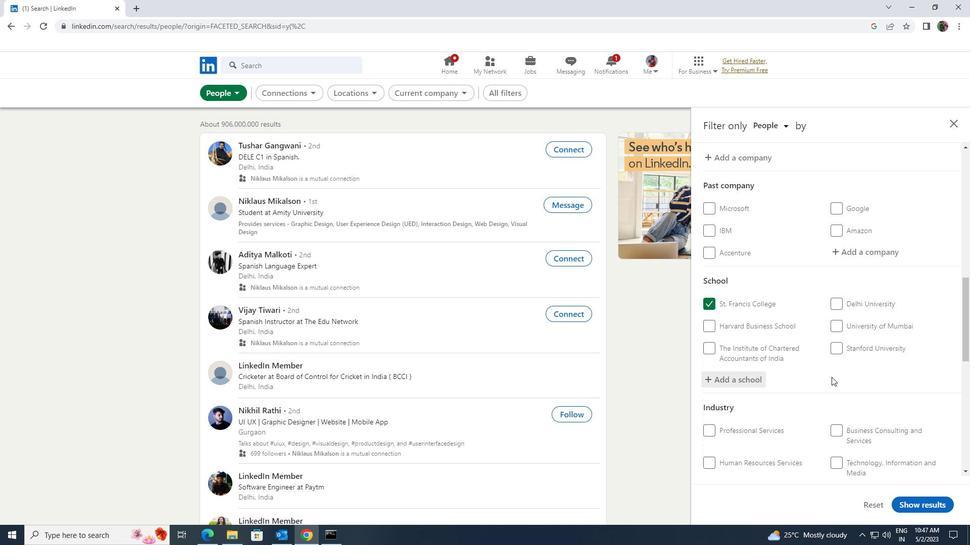 
Action: Mouse scrolled (831, 376) with delta (0, 0)
Screenshot: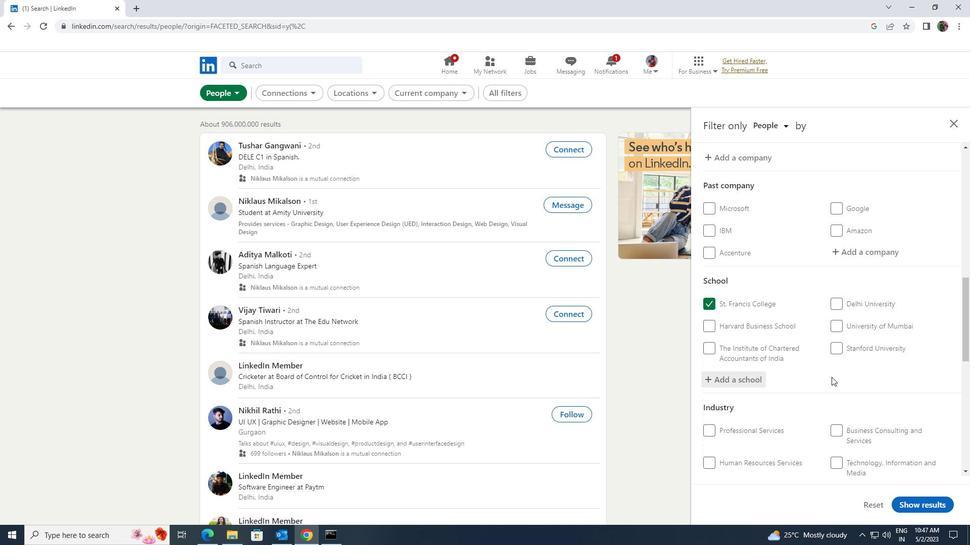 
Action: Mouse scrolled (831, 376) with delta (0, 0)
Screenshot: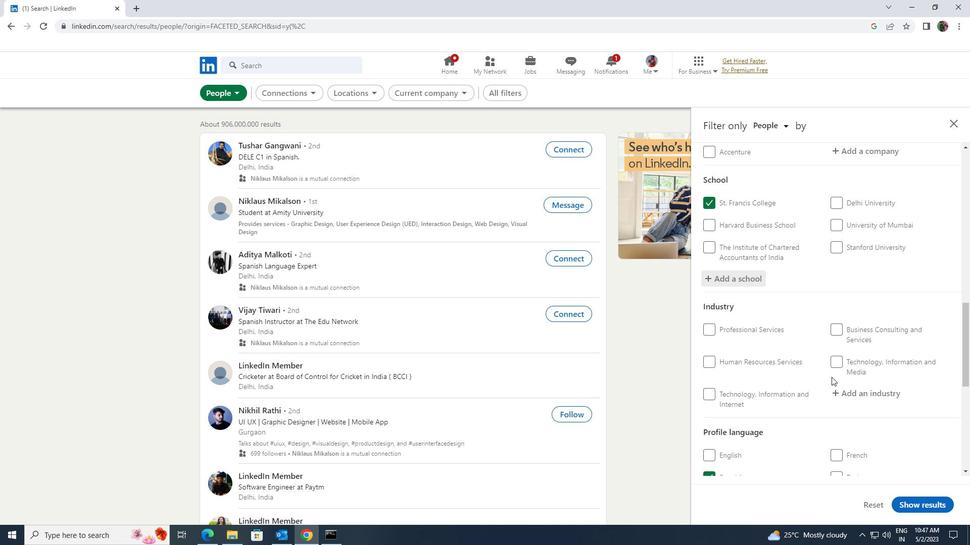 
Action: Mouse moved to (845, 345)
Screenshot: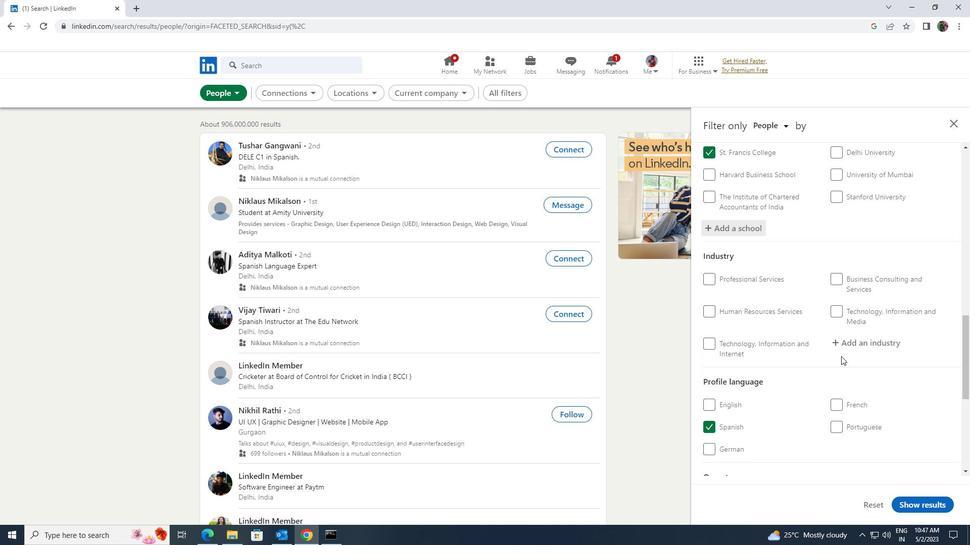 
Action: Mouse pressed left at (845, 345)
Screenshot: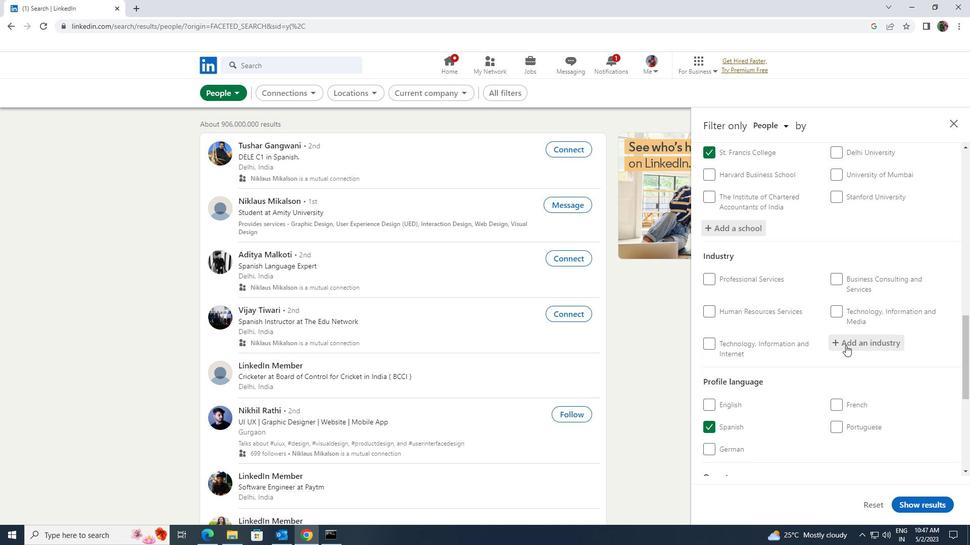 
Action: Key pressed <Key.shift>AGRICUL
Screenshot: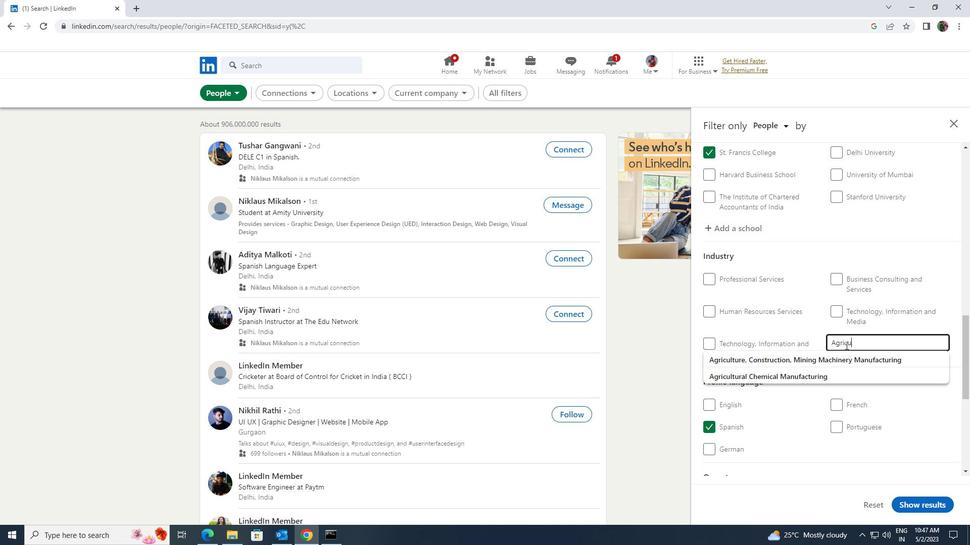 
Action: Mouse moved to (844, 362)
Screenshot: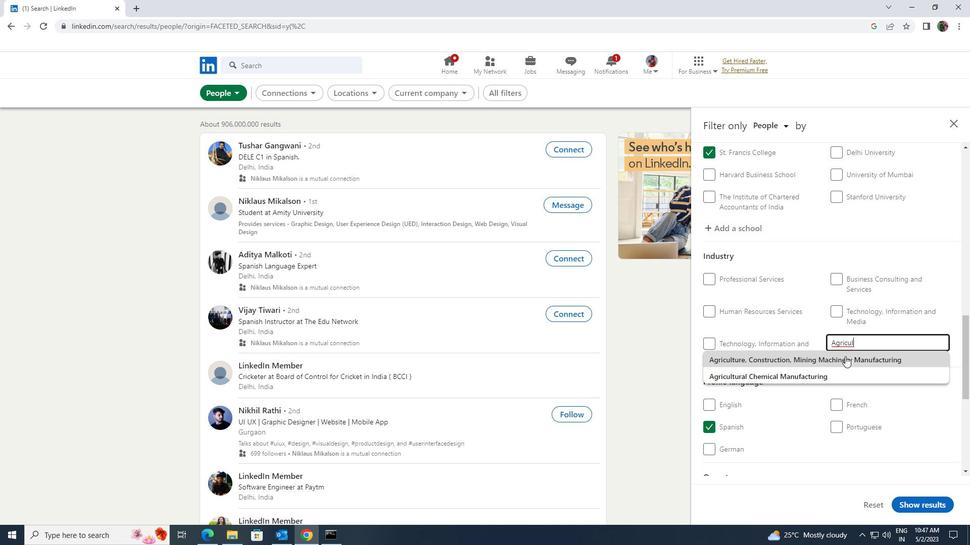 
Action: Mouse pressed left at (844, 362)
Screenshot: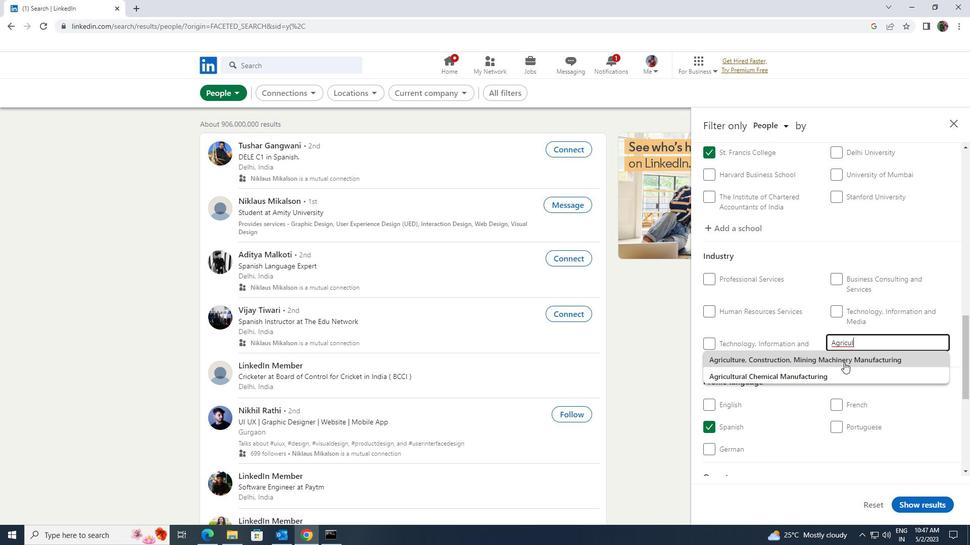 
Action: Mouse moved to (844, 359)
Screenshot: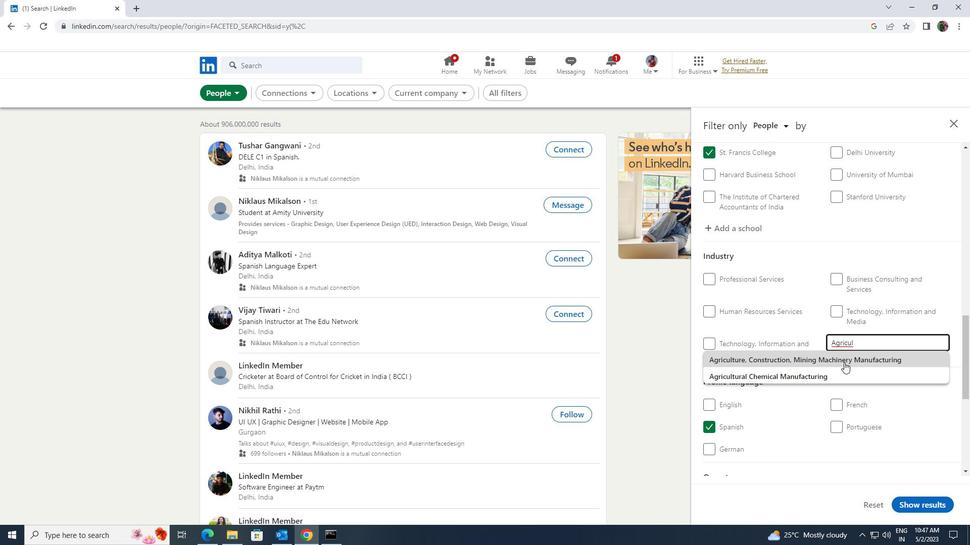 
Action: Mouse scrolled (844, 358) with delta (0, 0)
Screenshot: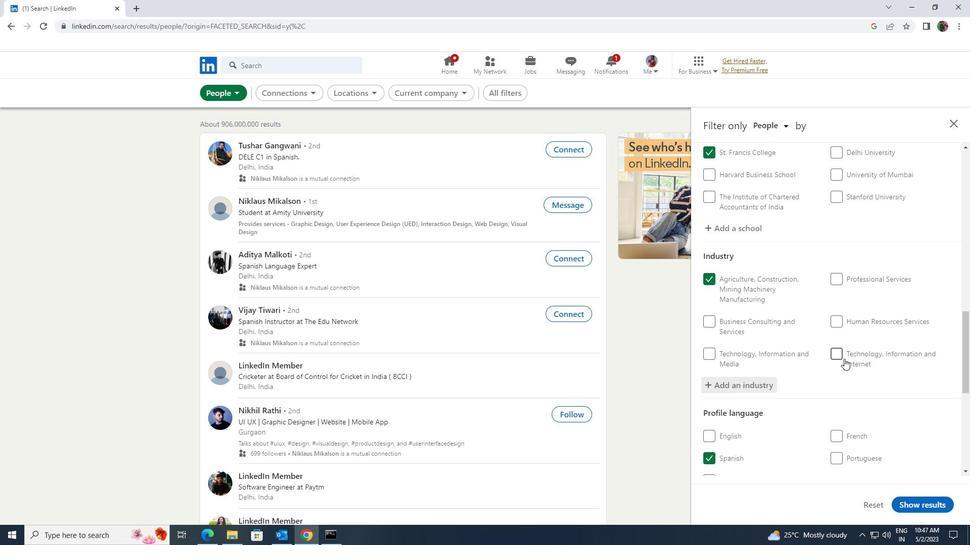 
Action: Mouse scrolled (844, 358) with delta (0, 0)
Screenshot: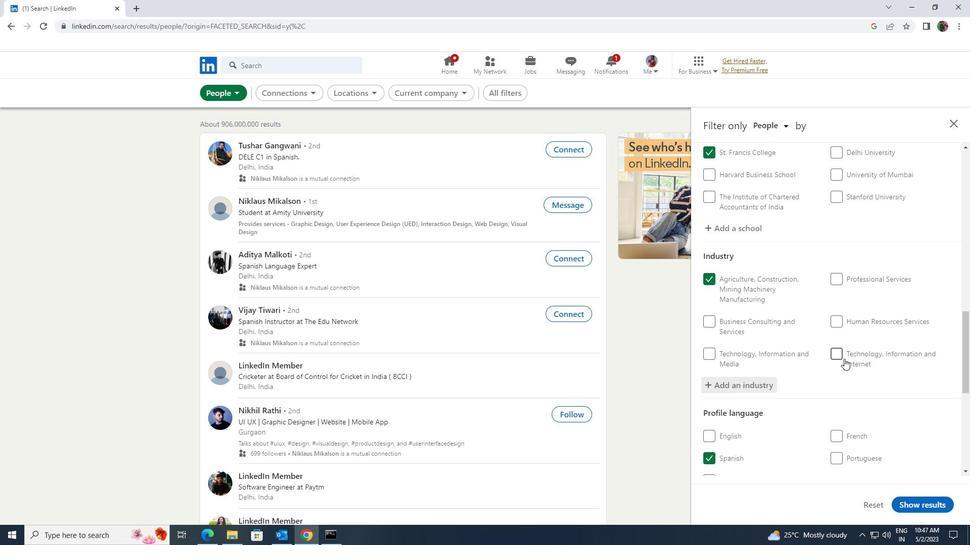 
Action: Mouse scrolled (844, 358) with delta (0, 0)
Screenshot: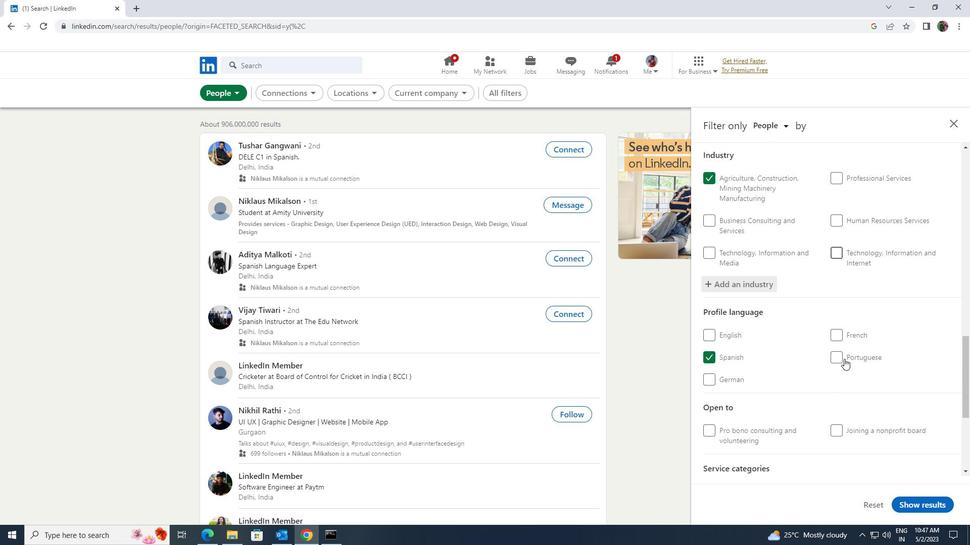 
Action: Mouse scrolled (844, 358) with delta (0, 0)
Screenshot: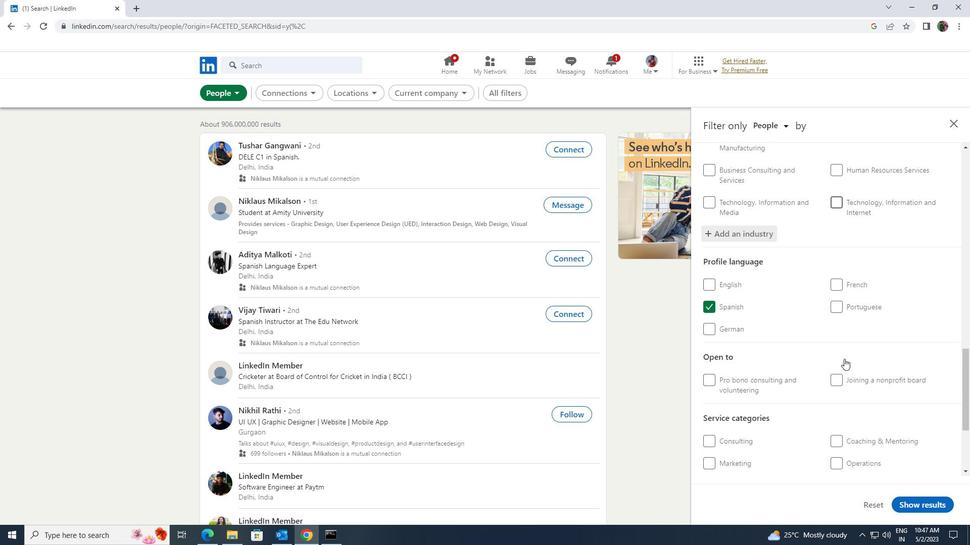 
Action: Mouse scrolled (844, 358) with delta (0, 0)
Screenshot: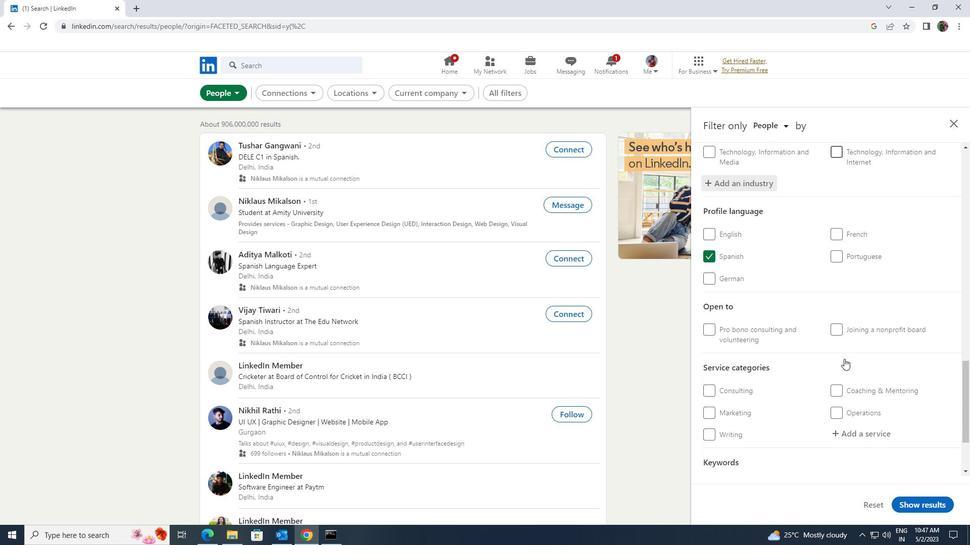 
Action: Mouse moved to (847, 378)
Screenshot: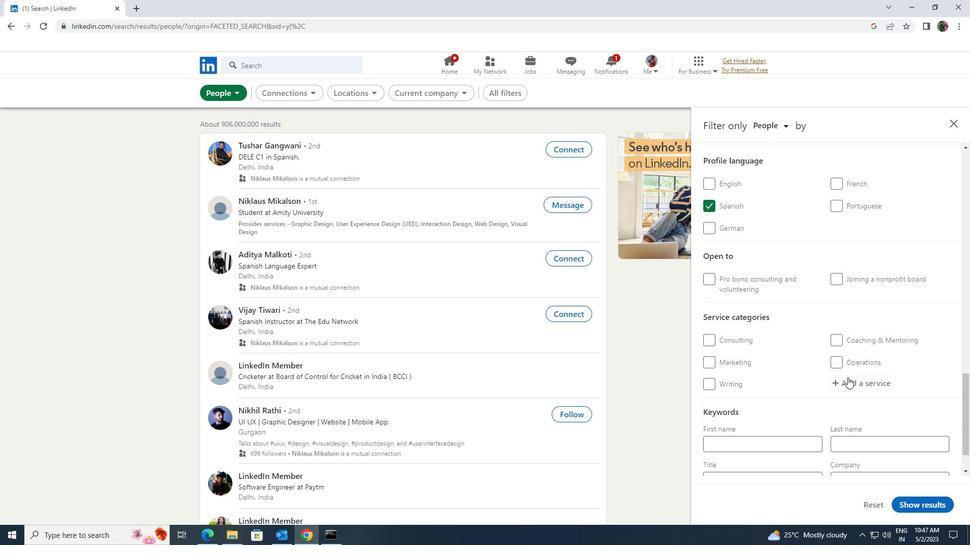 
Action: Mouse pressed left at (847, 378)
Screenshot: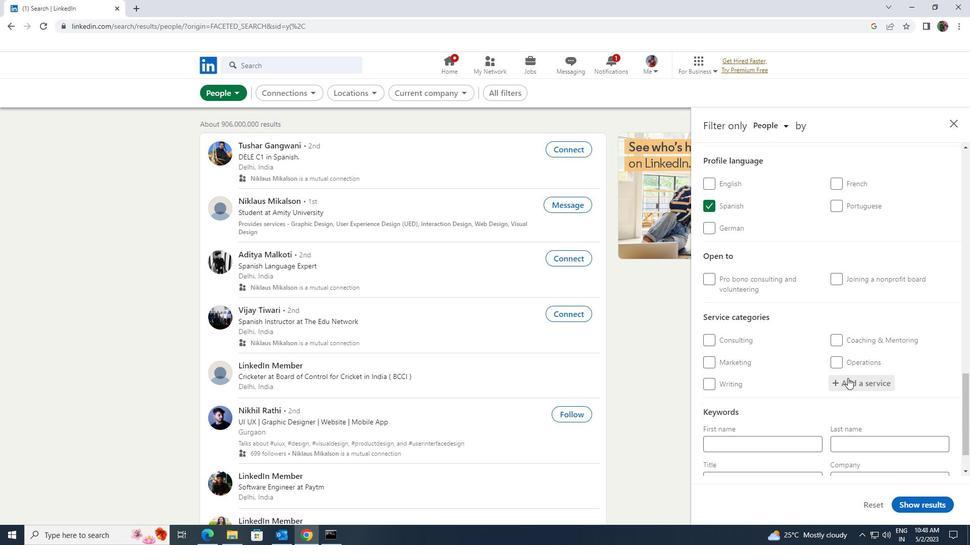 
Action: Key pressed <Key.shift>AUDIO
Screenshot: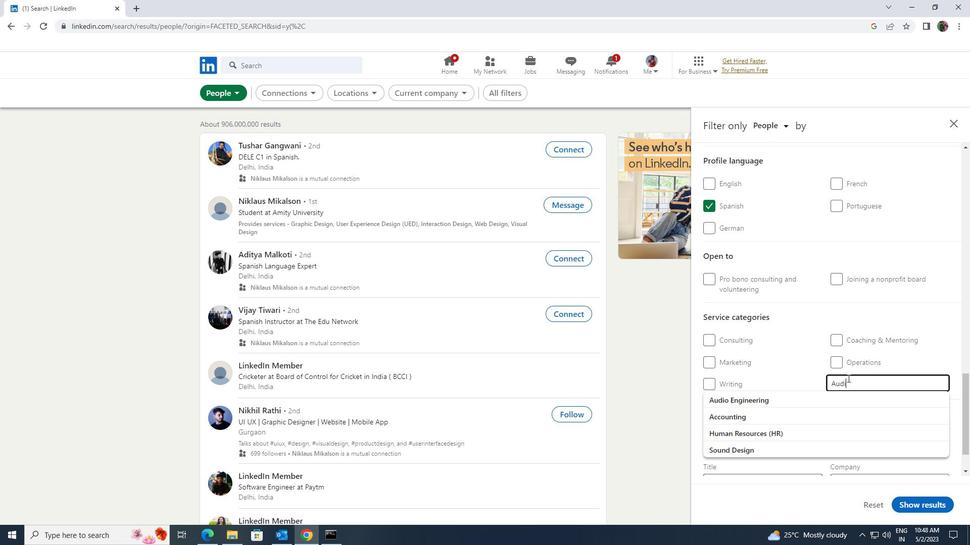 
Action: Mouse moved to (838, 406)
Screenshot: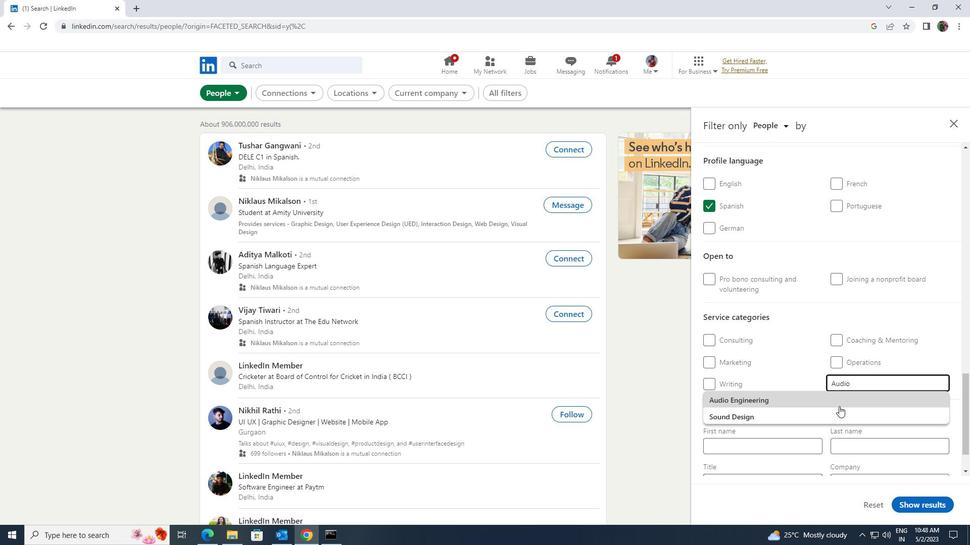
Action: Mouse pressed left at (838, 406)
Screenshot: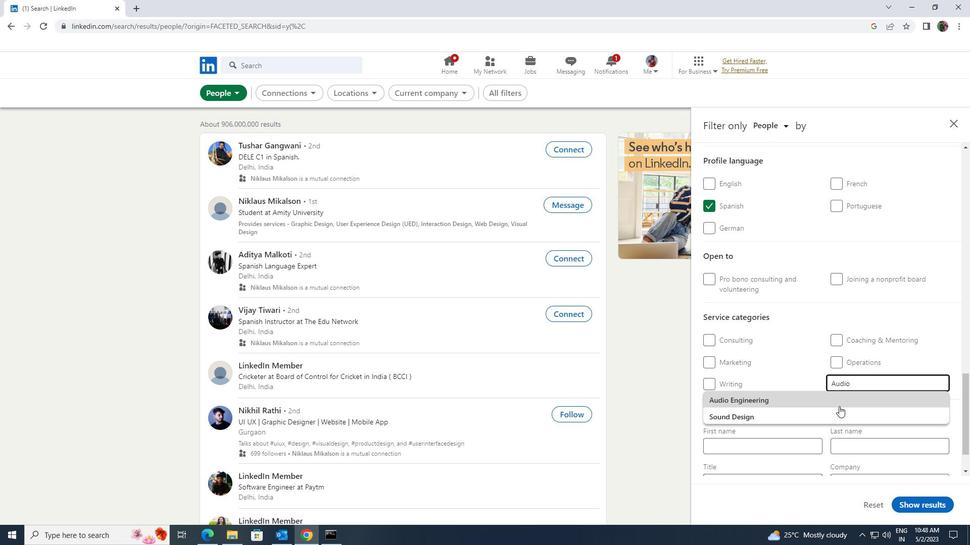
Action: Mouse scrolled (838, 406) with delta (0, 0)
Screenshot: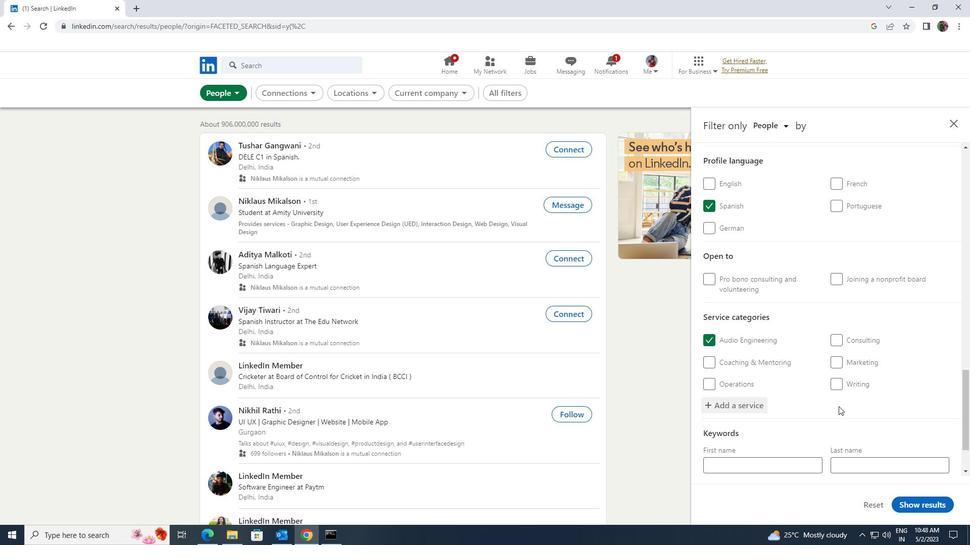 
Action: Mouse scrolled (838, 406) with delta (0, 0)
Screenshot: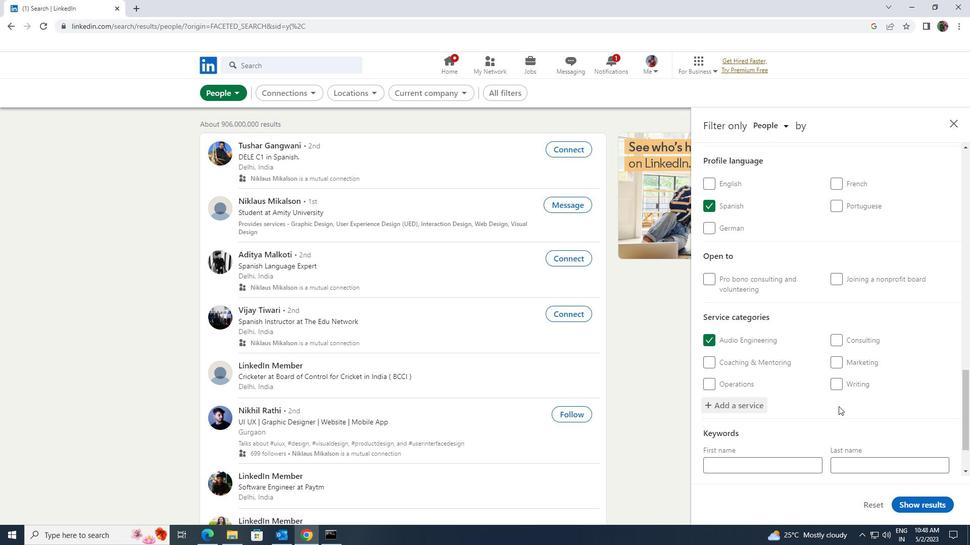 
Action: Mouse scrolled (838, 406) with delta (0, 0)
Screenshot: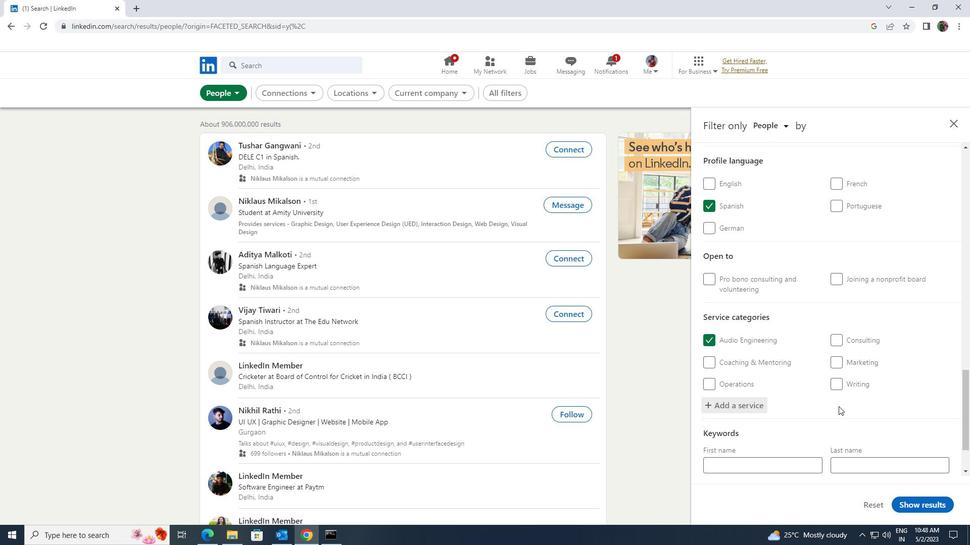 
Action: Mouse scrolled (838, 406) with delta (0, 0)
Screenshot: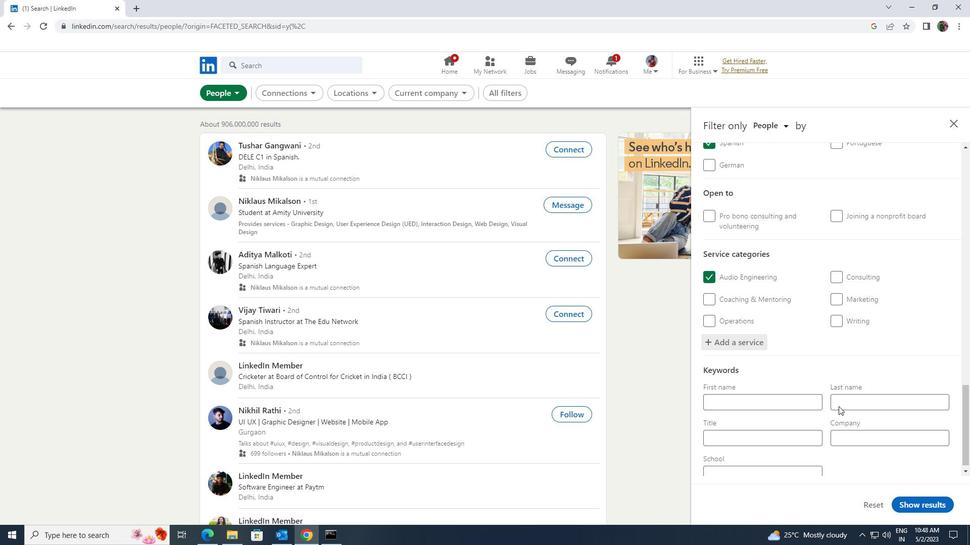 
Action: Mouse moved to (806, 426)
Screenshot: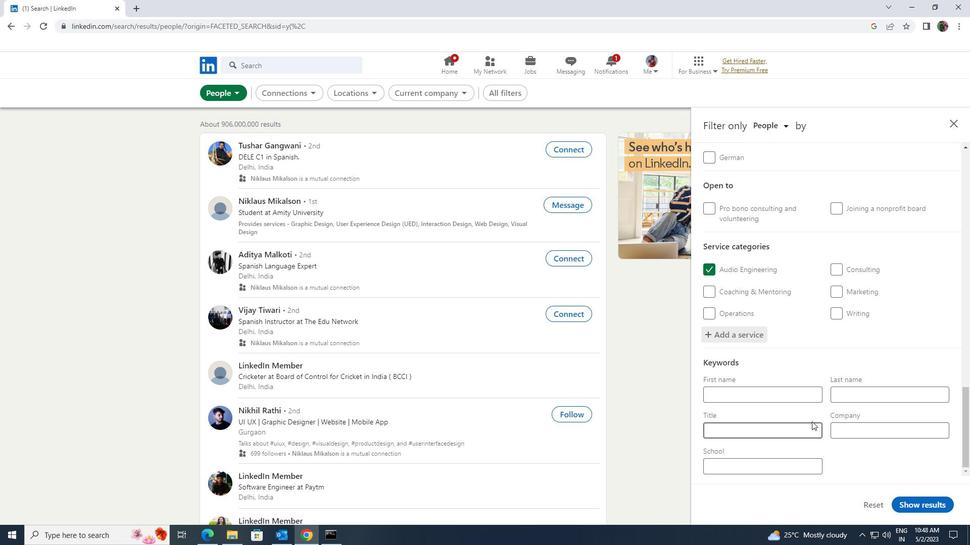 
Action: Mouse pressed left at (806, 426)
Screenshot: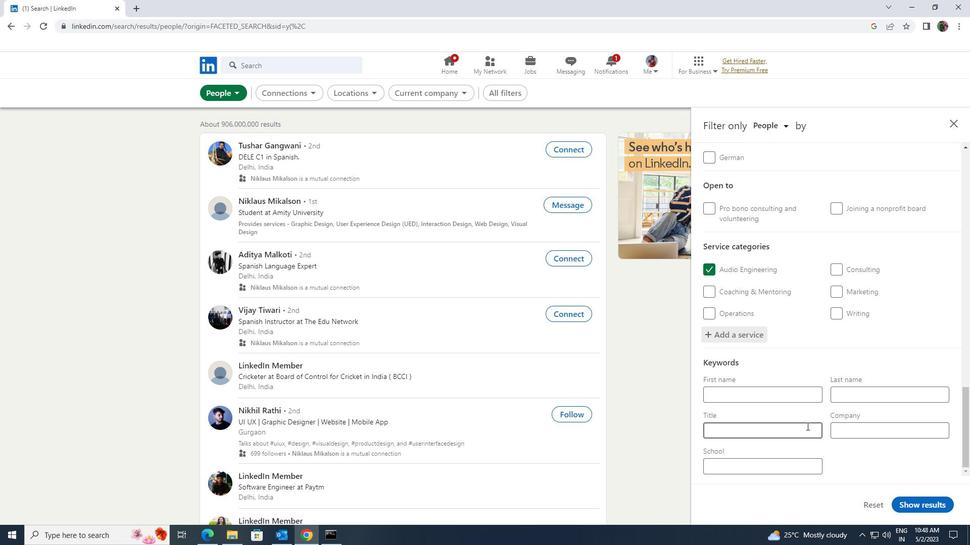 
Action: Key pressed <Key.shift><Key.shift><Key.shift><Key.shift><Key.shift><Key.shift><Key.shift>BRAND<Key.space><Key.shift>STRATEGIES
Screenshot: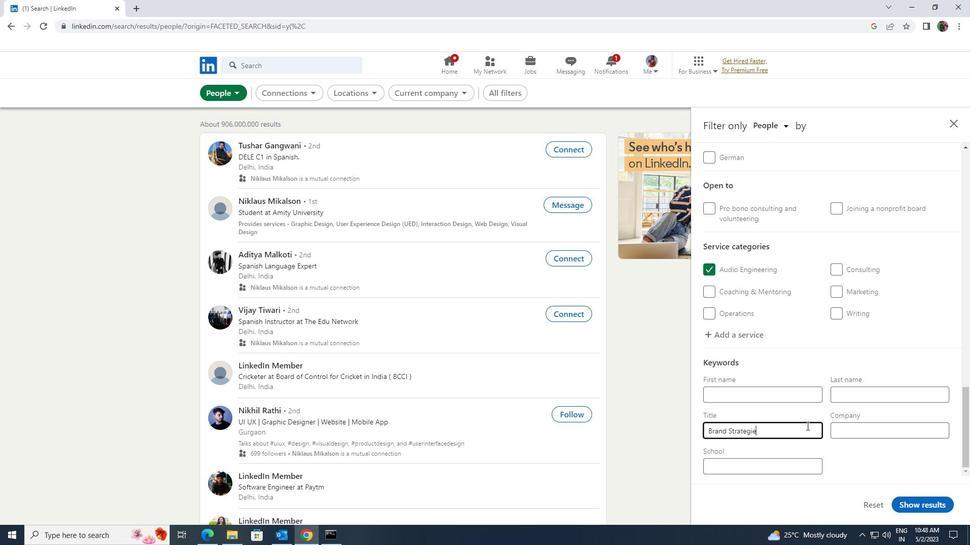 
Action: Mouse moved to (898, 500)
Screenshot: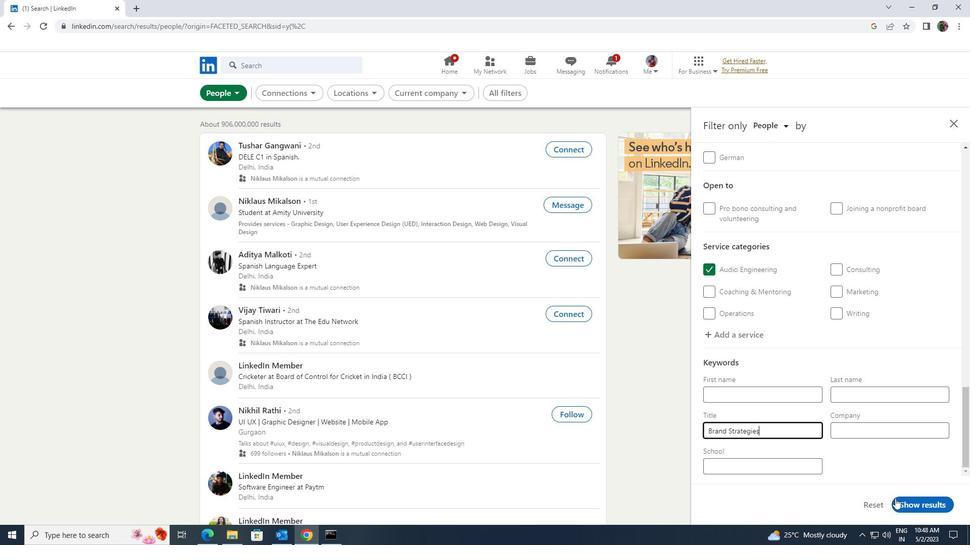 
Action: Mouse pressed left at (898, 500)
Screenshot: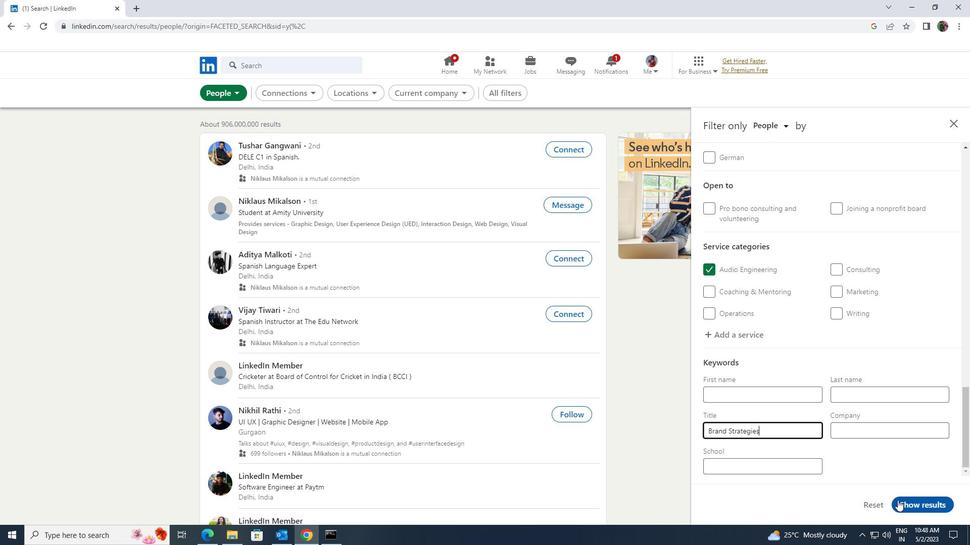 
